 Task: In the Contact  RiyaSimon23@aisin.com, Create email and send with subject: 'Step into the Future: Discover Our Cutting-Edge Solution', and with mail content 'Good Evening,_x000D_
Step into a world of unlimited possibilities. Our cutting-edge solution will empower you to overcome challenges and achieve unparalleled success in your industry._x000D_
Thanks and Regards', attach the document: Proposal.doc and insert image: visitingcard.jpg. Below Thank and Regards, write Reddit and insert the URL: 'www.reddit.com'. Mark checkbox to create task to follow up : In 3 business days . Logged in from softage.3@softage.net
Action: Mouse moved to (62, 78)
Screenshot: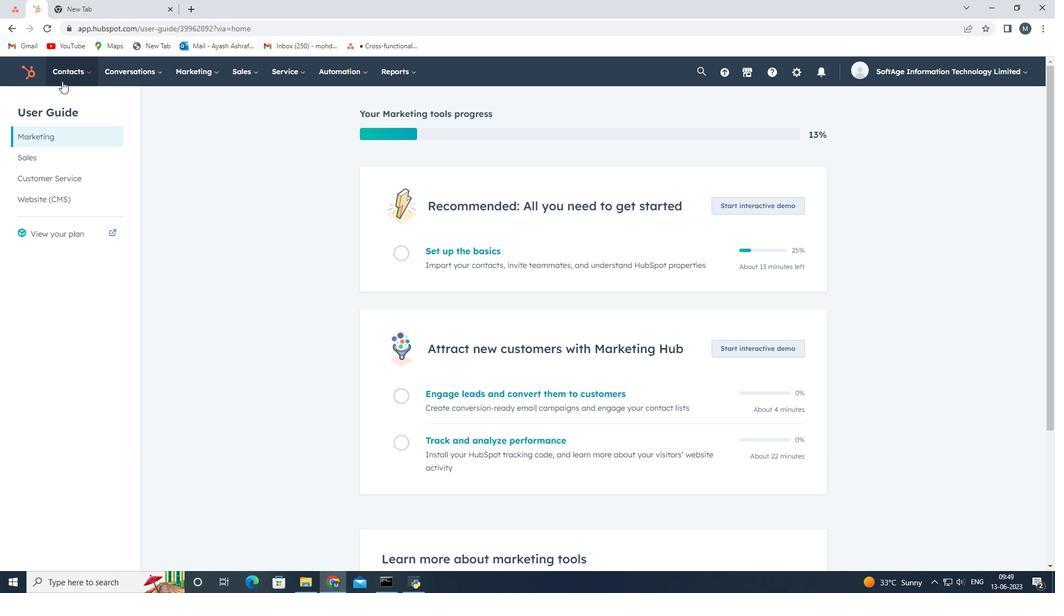 
Action: Mouse pressed left at (62, 78)
Screenshot: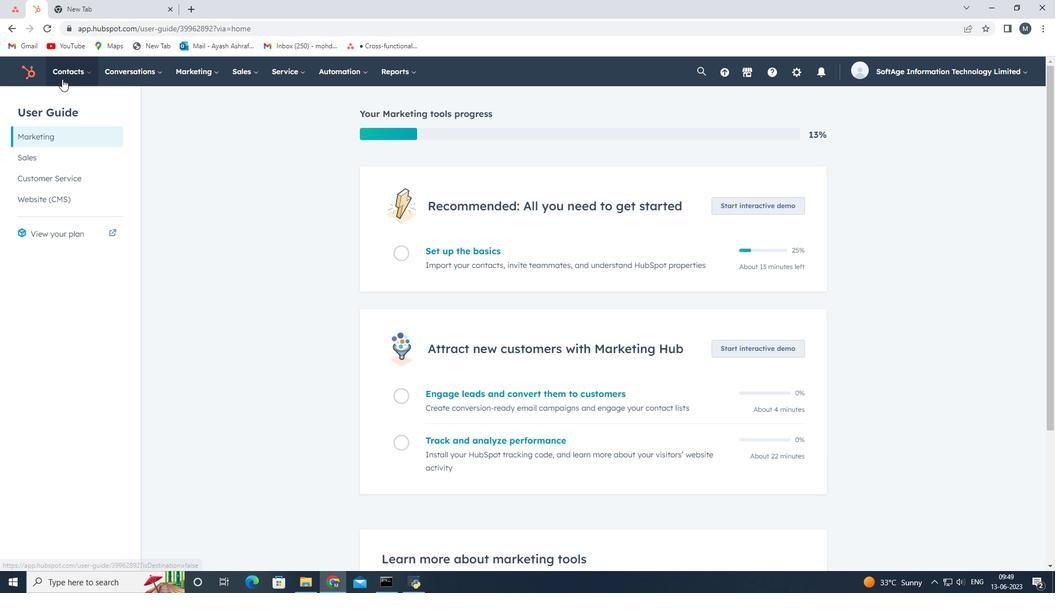 
Action: Mouse moved to (72, 100)
Screenshot: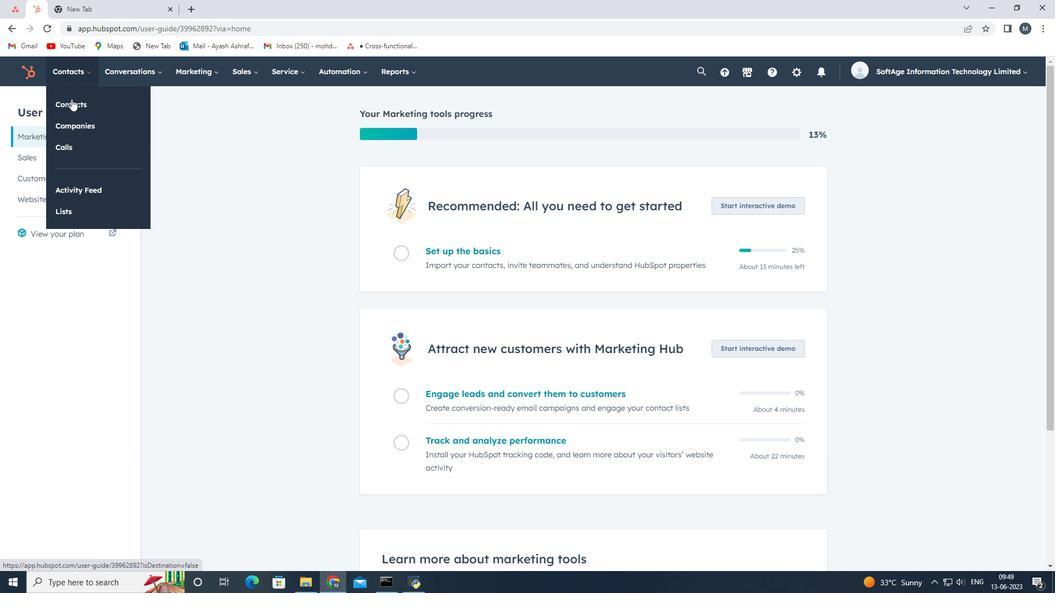 
Action: Mouse pressed left at (72, 100)
Screenshot: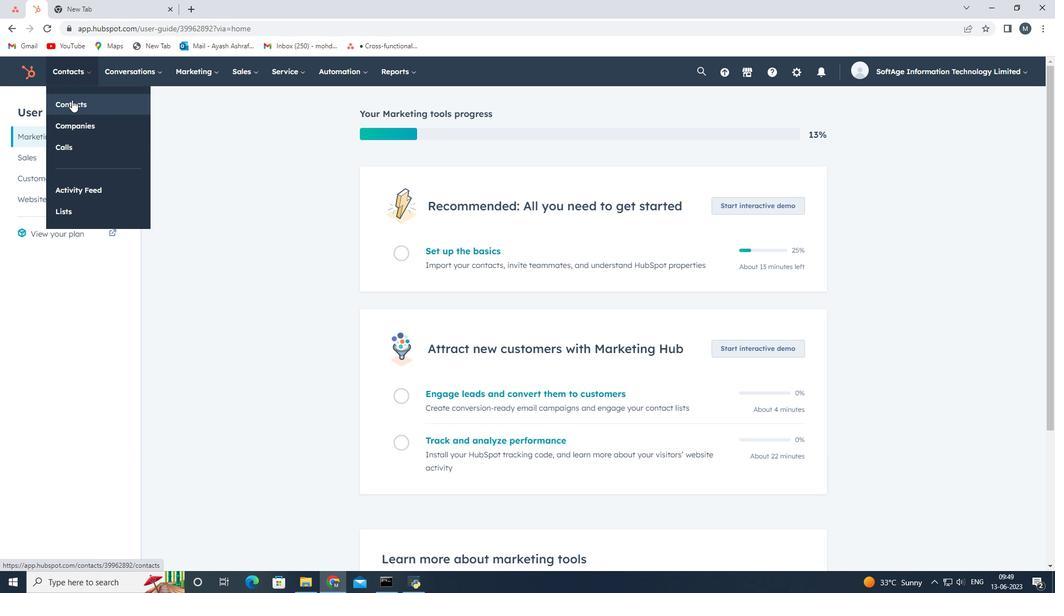 
Action: Mouse moved to (73, 199)
Screenshot: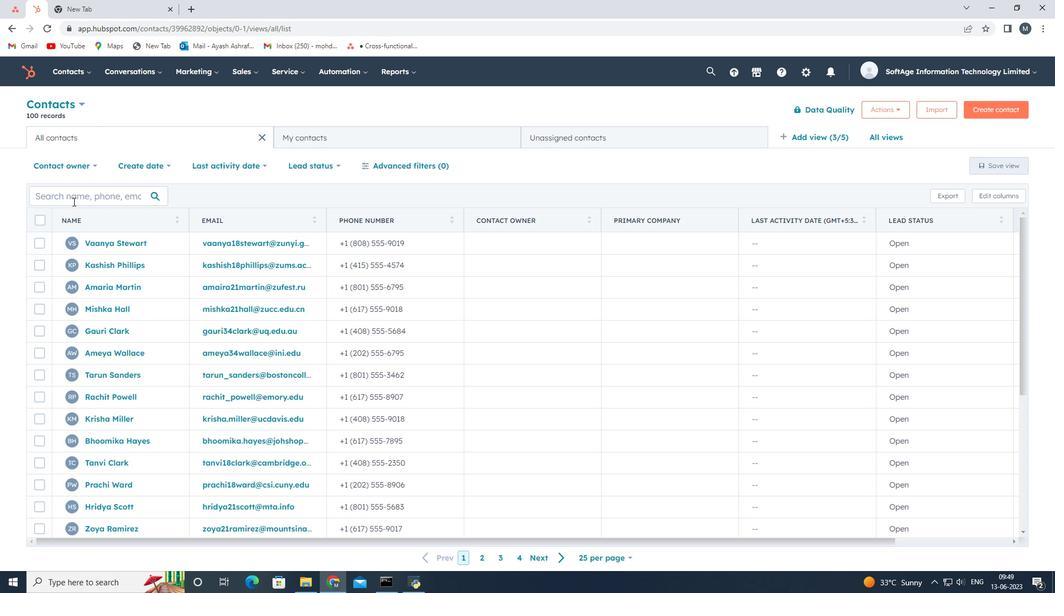 
Action: Mouse pressed left at (73, 199)
Screenshot: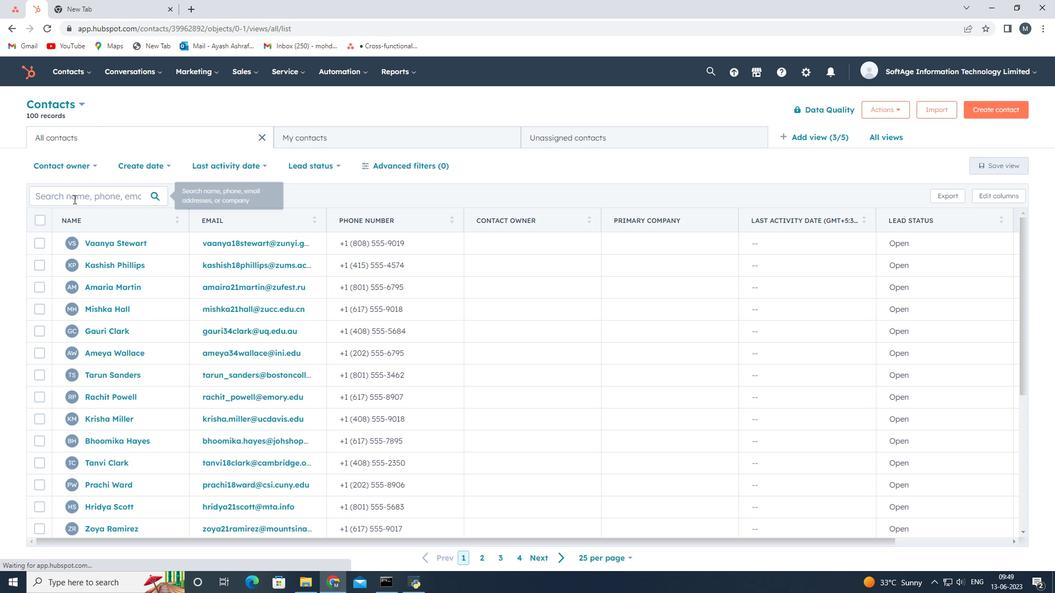 
Action: Key pressed <Key.shift>riya<Key.shift>Simon23<Key.shift>@aisin.com
Screenshot: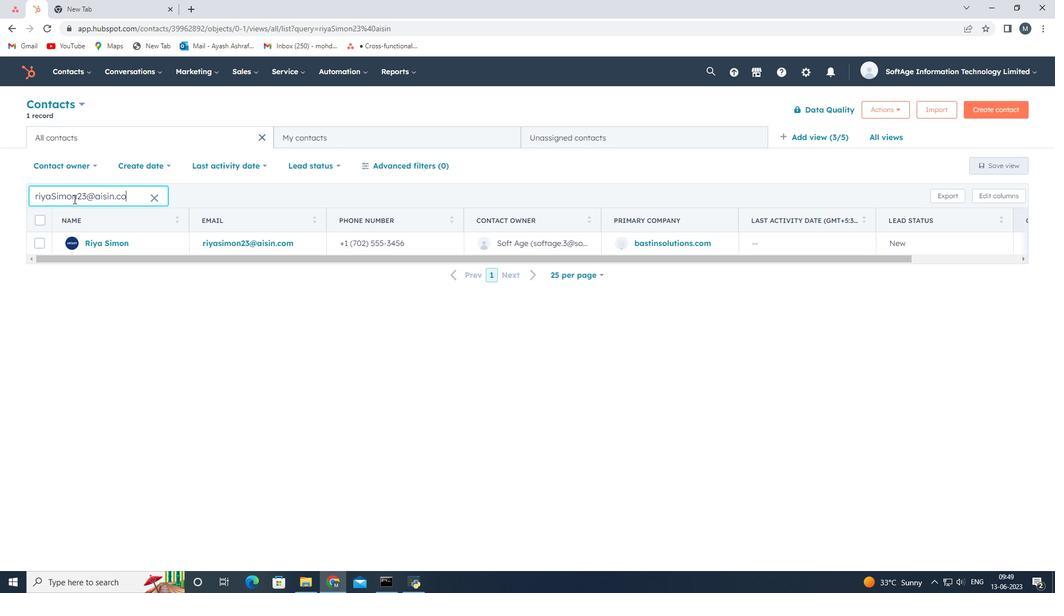 
Action: Mouse moved to (103, 250)
Screenshot: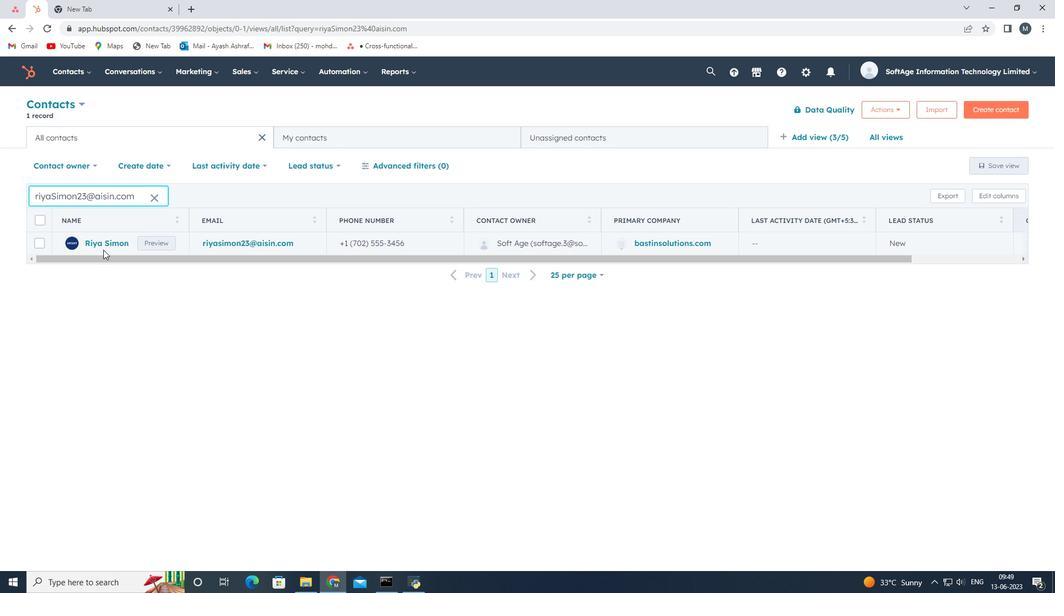 
Action: Mouse pressed left at (103, 250)
Screenshot: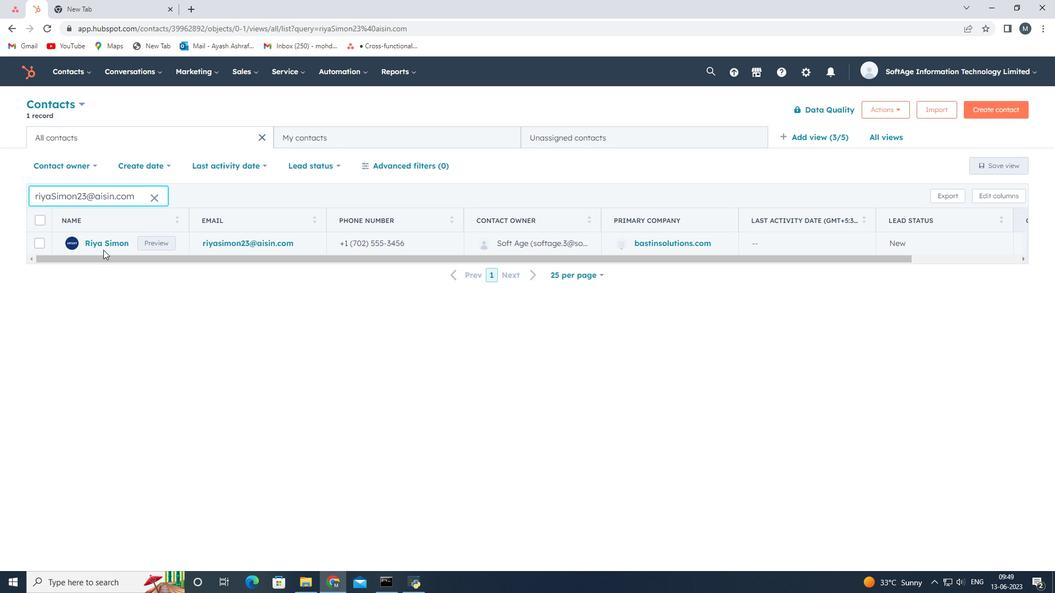 
Action: Mouse pressed left at (103, 250)
Screenshot: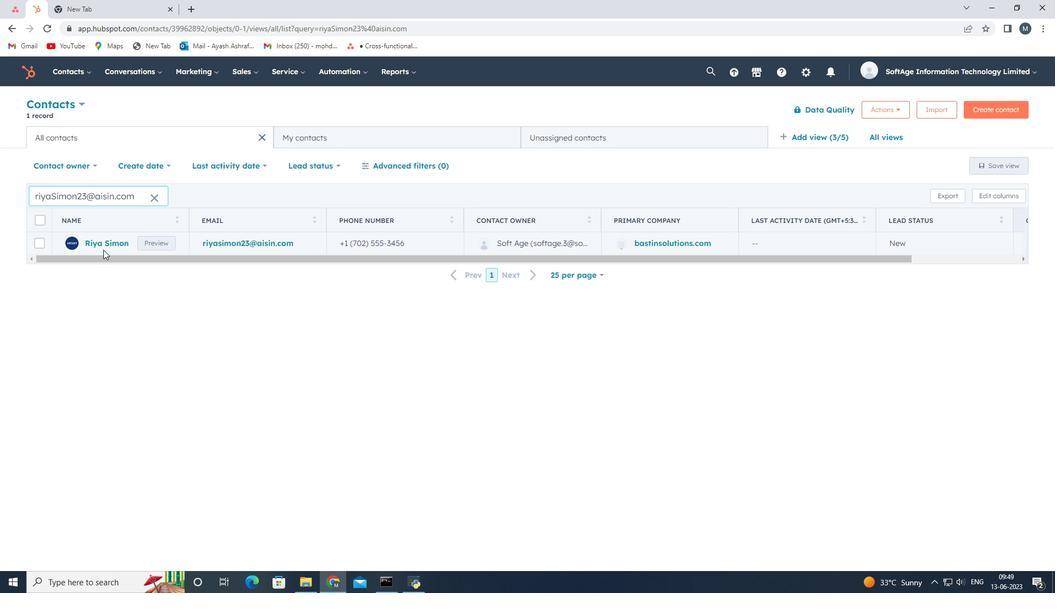 
Action: Mouse moved to (95, 243)
Screenshot: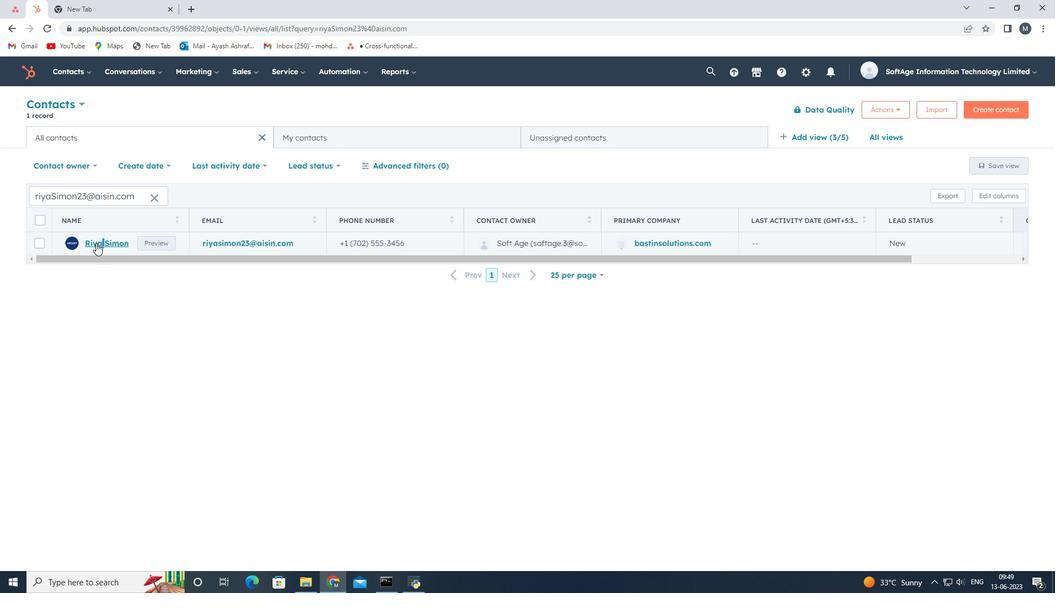 
Action: Mouse pressed left at (95, 243)
Screenshot: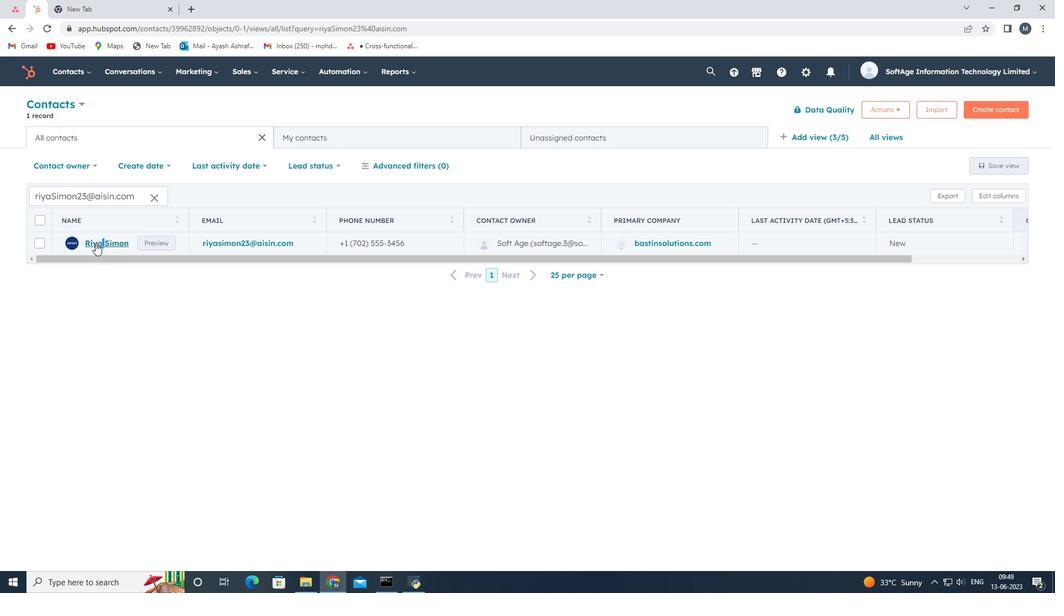 
Action: Mouse pressed left at (95, 243)
Screenshot: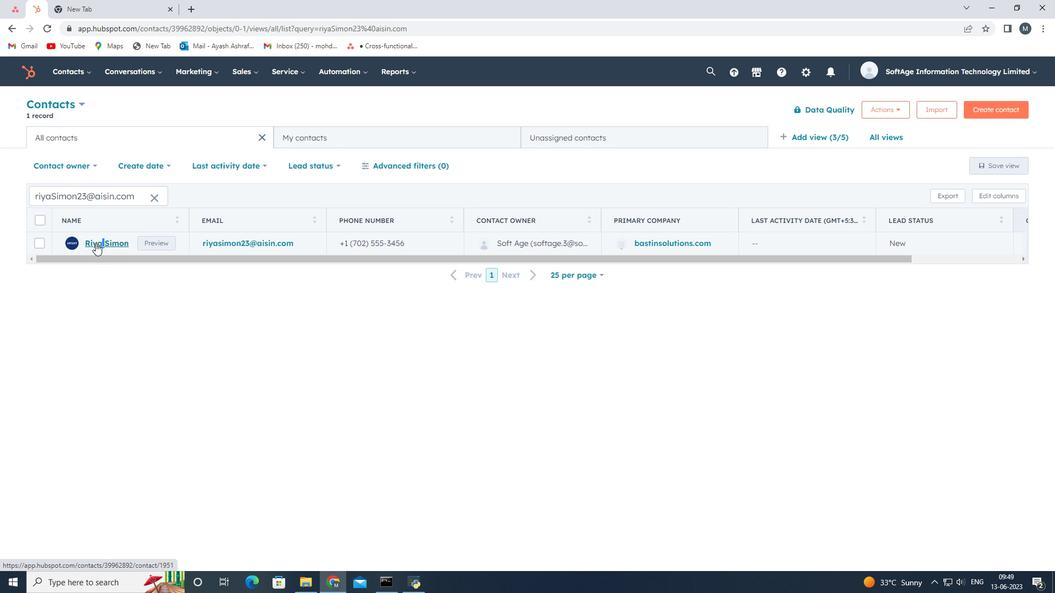 
Action: Mouse moved to (67, 196)
Screenshot: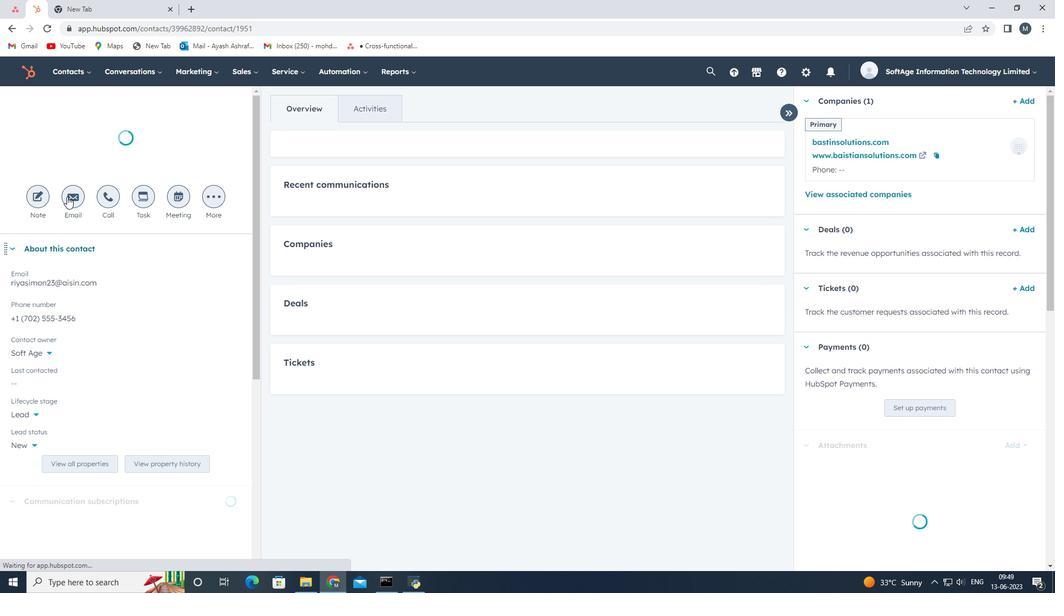 
Action: Mouse pressed left at (67, 196)
Screenshot: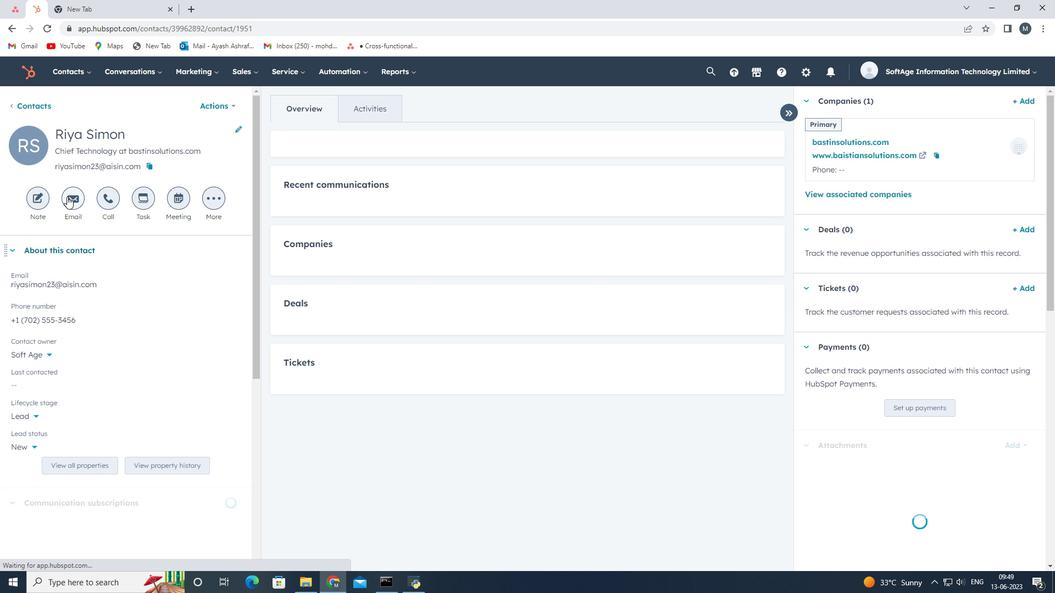 
Action: Mouse moved to (934, 357)
Screenshot: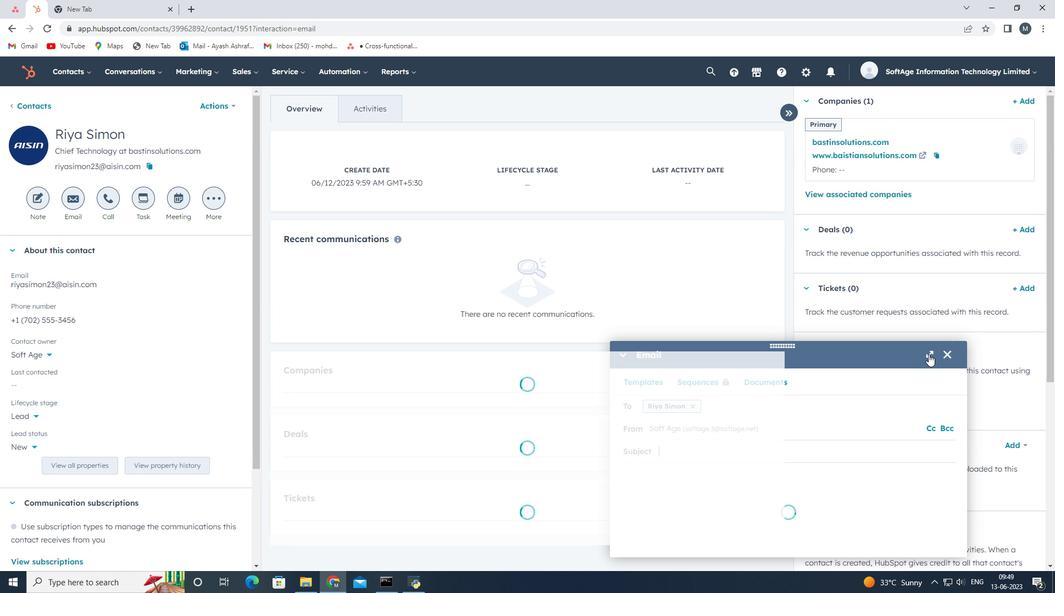 
Action: Mouse pressed left at (934, 357)
Screenshot: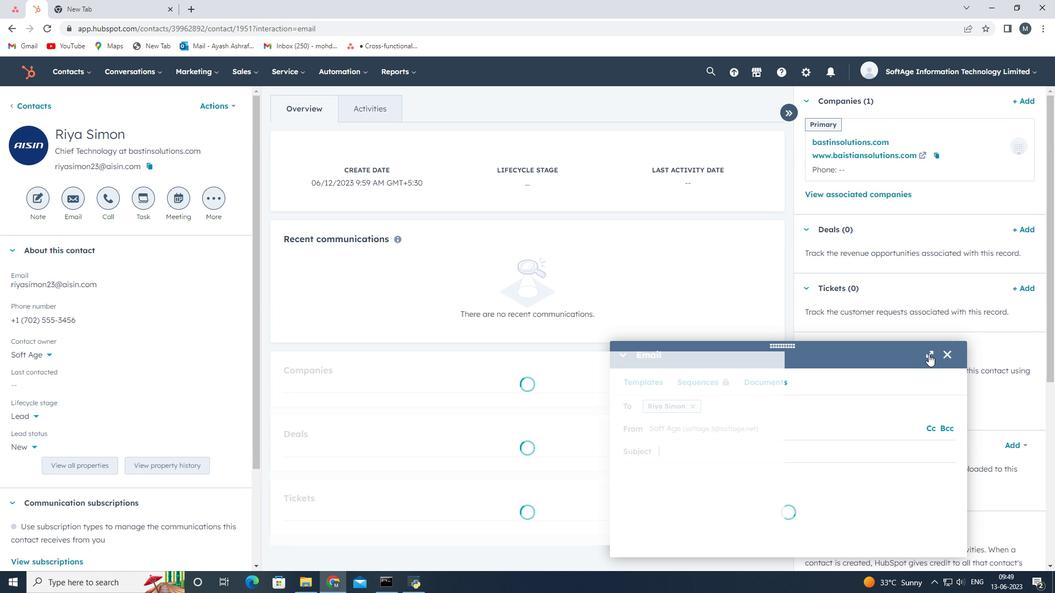 
Action: Mouse moved to (695, 373)
Screenshot: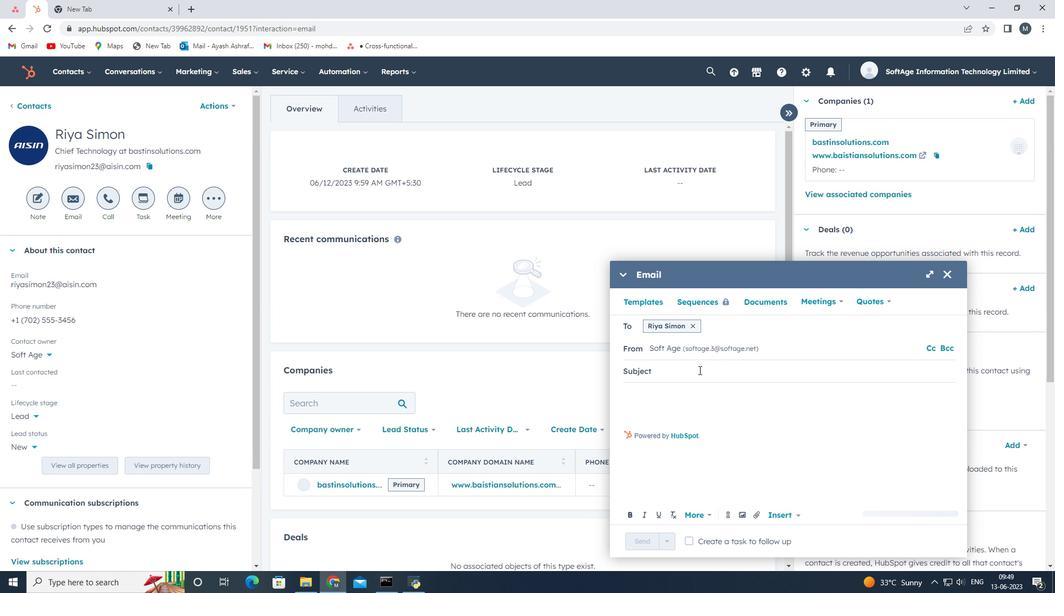 
Action: Mouse pressed left at (695, 373)
Screenshot: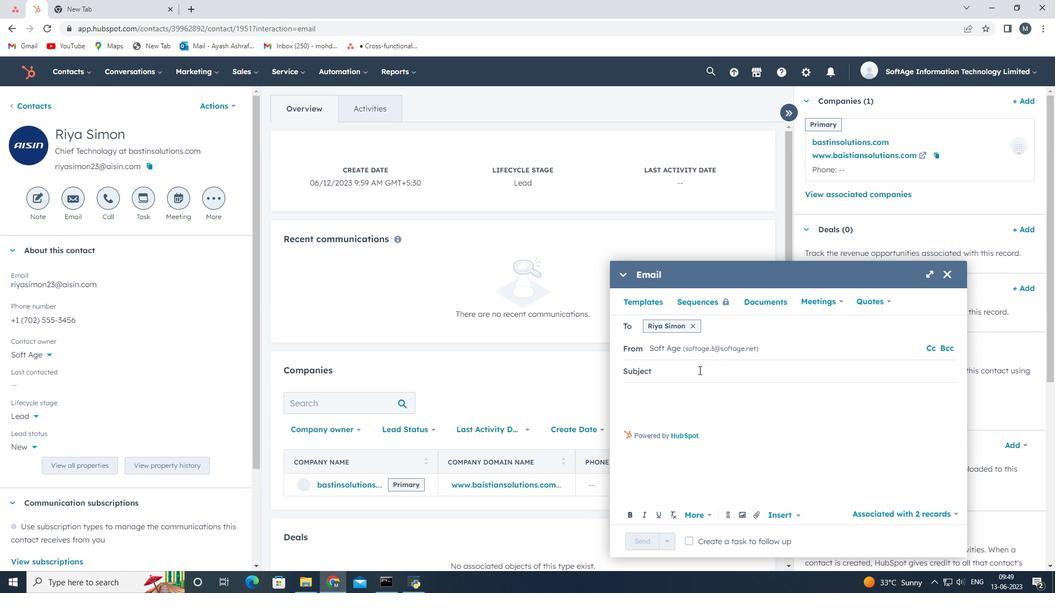 
Action: Key pressed <Key.shift>Step<Key.space>into<Key.space>the<Key.space><Key.shift>Future<Key.shift>:<Key.space><Key.shift>Discover<Key.space>t<Key.backspace><Key.shift>Our<Key.space><Key.shift><Key.shift>Cutting-<Key.shift>Edge<Key.space><Key.shift>Solution
Screenshot: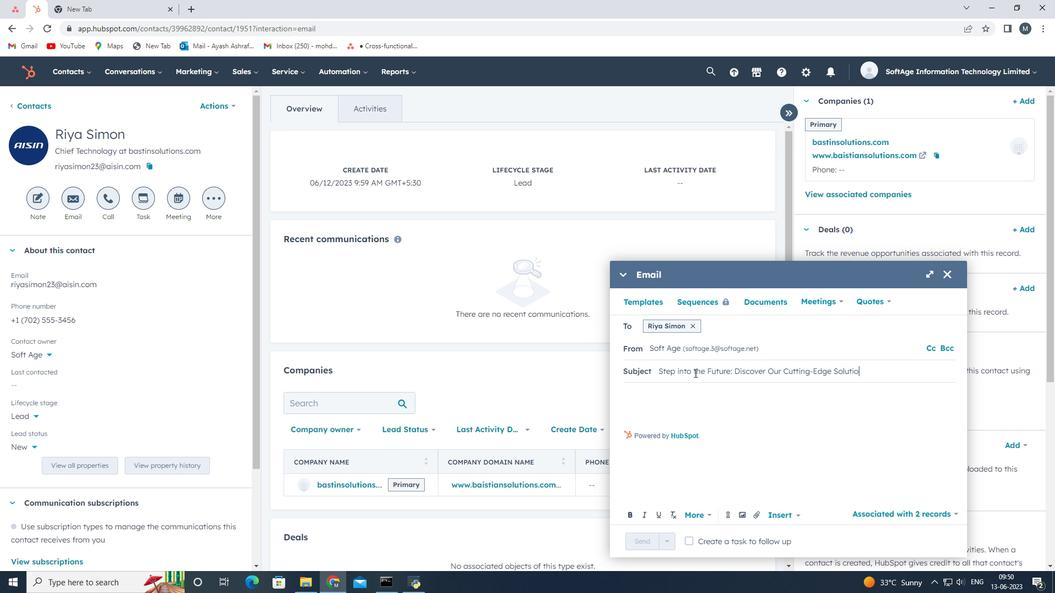 
Action: Mouse moved to (655, 390)
Screenshot: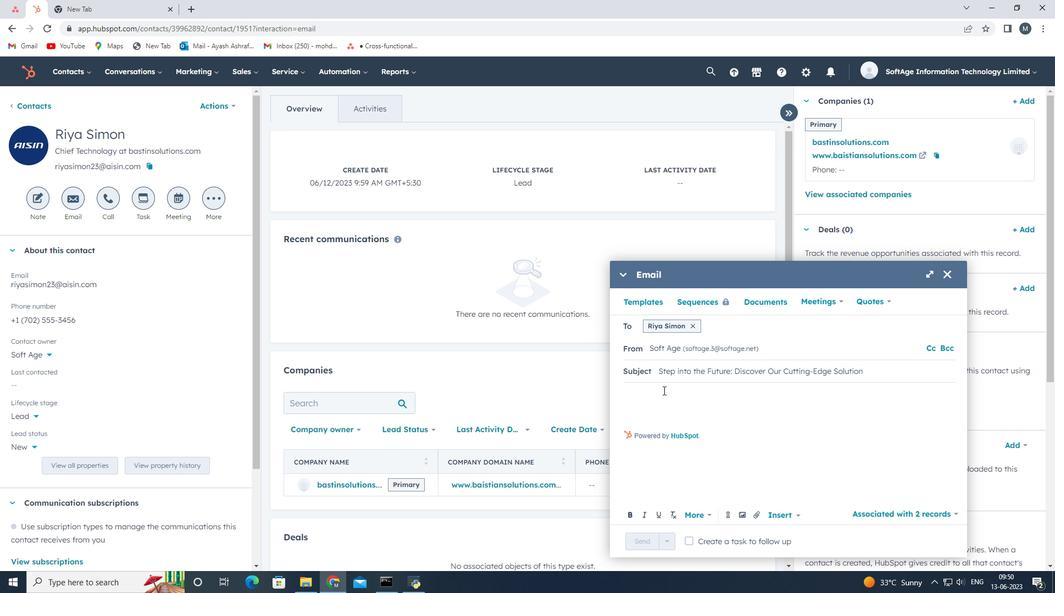 
Action: Mouse pressed left at (655, 390)
Screenshot: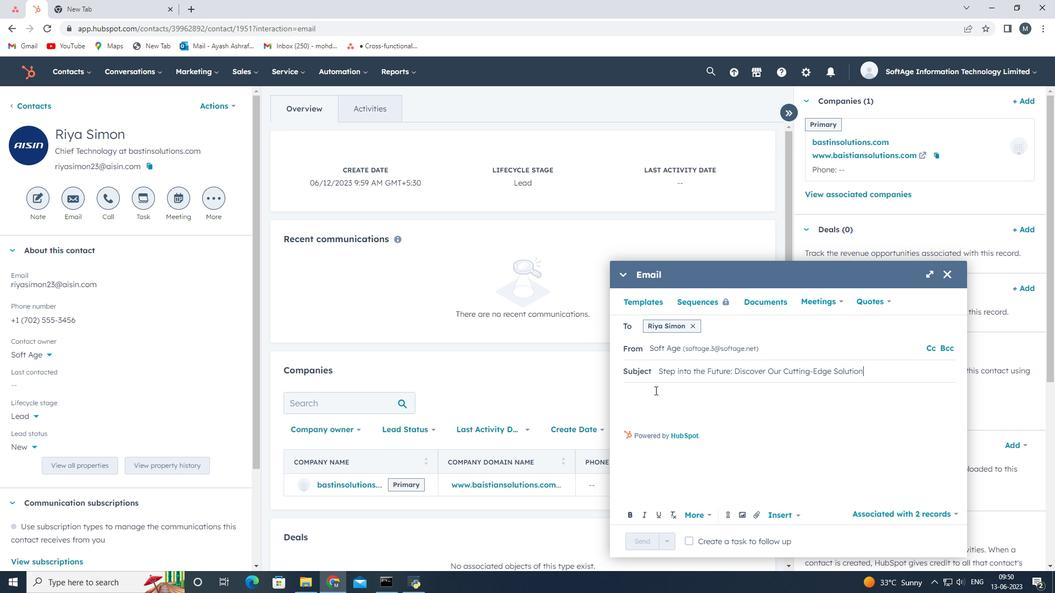 
Action: Key pressed <Key.shift><Key.shift><Key.shift><Key.shift><Key.shift><Key.shift><Key.shift><Key.shift><Key.shift><Key.shift><Key.shift><Key.shift><Key.shift><Key.shift><Key.shift><Key.shift><Key.shift><Key.shift>Good<Key.space><Key.shift>Evening,<Key.enter><Key.shift>Step<Key.space>into<Key.space>a<Key.space>world<Key.space>of<Key.space>unlimited<Key.space>possibilities<Key.space>cutting-edge<Key.space>solution<Key.space>will<Key.space>empower<Key.space>you<Key.space>to<Key.space>overcome<Key.space>challenges<Key.space>and<Key.space>achieve<Key.space>unparalleled<Key.space>success<Key.space>in<Key.space>your<Key.space>industry.<Key.enter><Key.shift>Thanks<Key.space><Key.shift><Key.shift><Key.shift><Key.shift><Key.shift><Key.shift>&<Key.space><Key.shift>Regards
Screenshot: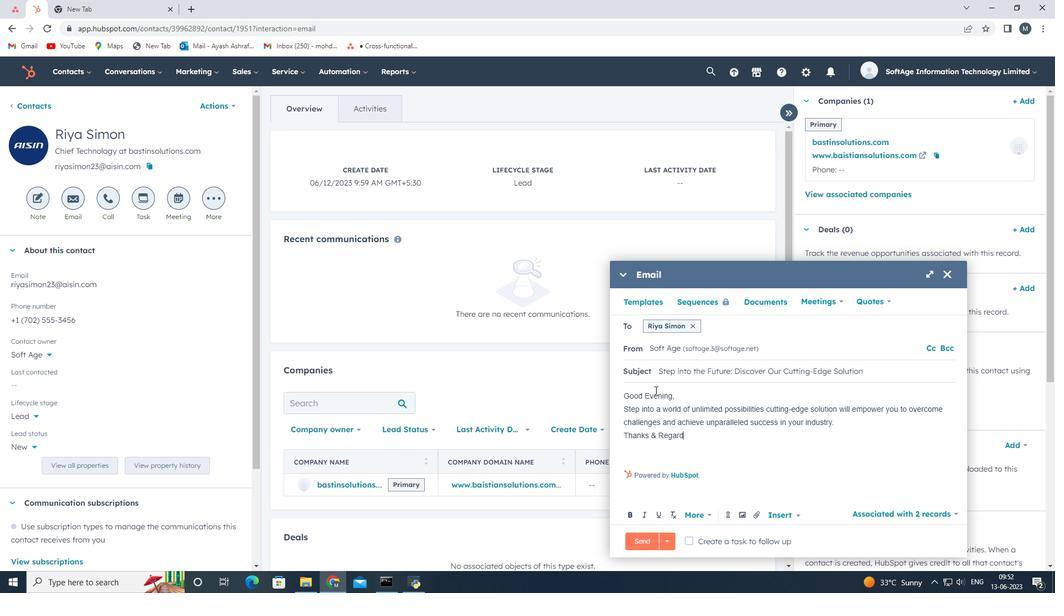 
Action: Mouse moved to (698, 457)
Screenshot: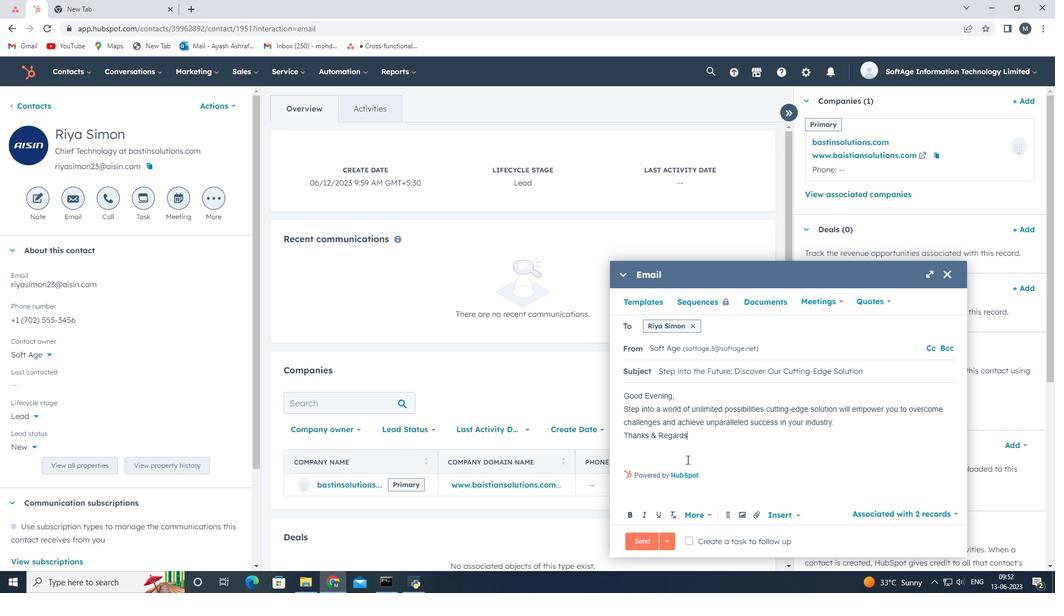 
Action: Mouse pressed left at (698, 457)
Screenshot: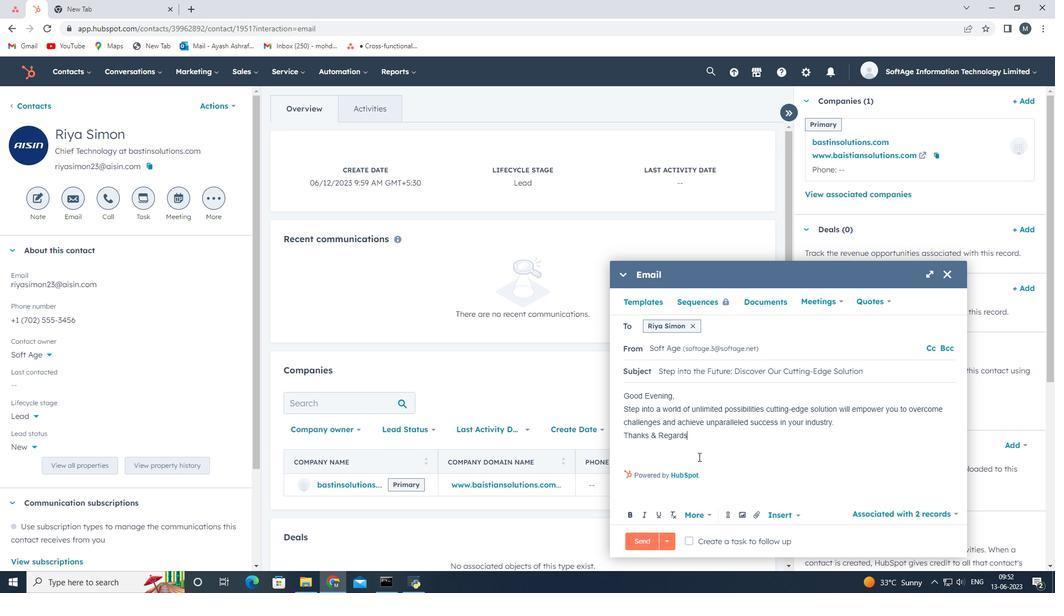 
Action: Mouse moved to (725, 514)
Screenshot: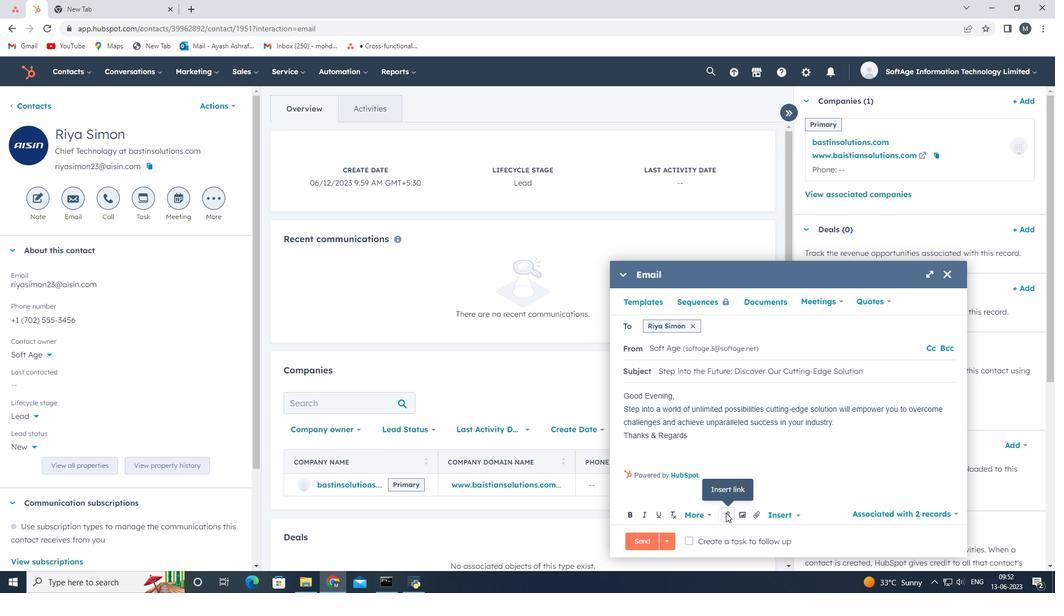 
Action: Mouse pressed left at (725, 514)
Screenshot: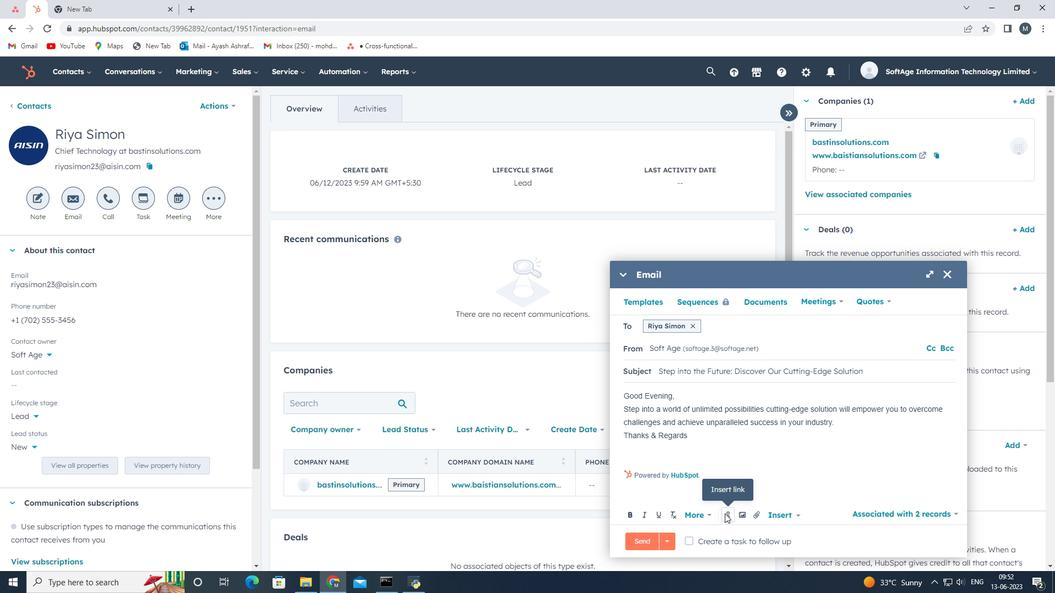 
Action: Mouse moved to (755, 392)
Screenshot: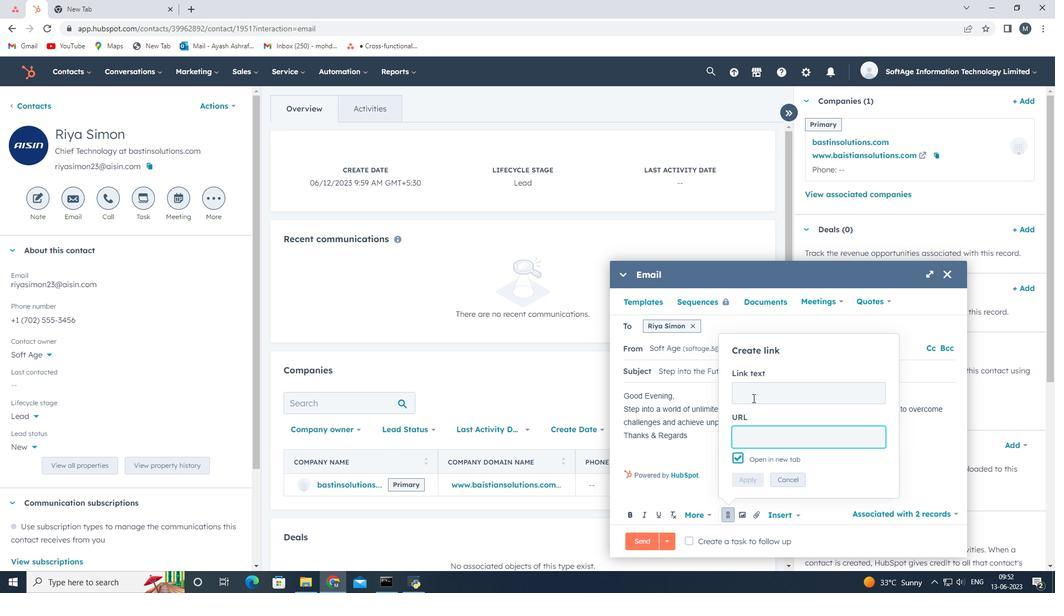 
Action: Mouse pressed left at (755, 392)
Screenshot: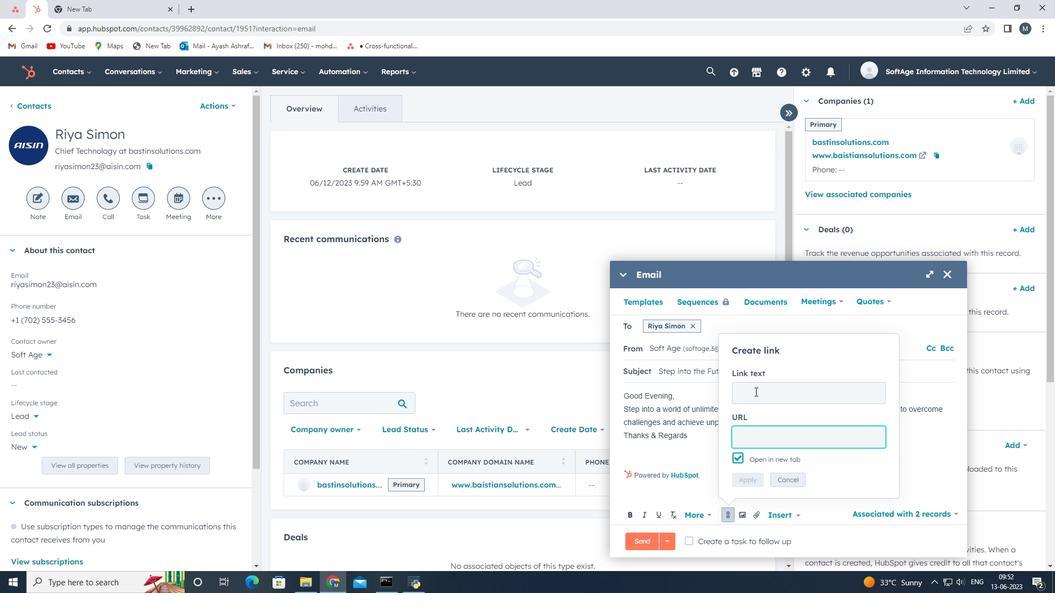 
Action: Key pressed <Key.shift><Key.shift><Key.shift><Key.shift><Key.shift><Key.shift><Key.shift><Key.shift><Key.shift><Key.shift><Key.shift><Key.shift><Key.shift>Reddit
Screenshot: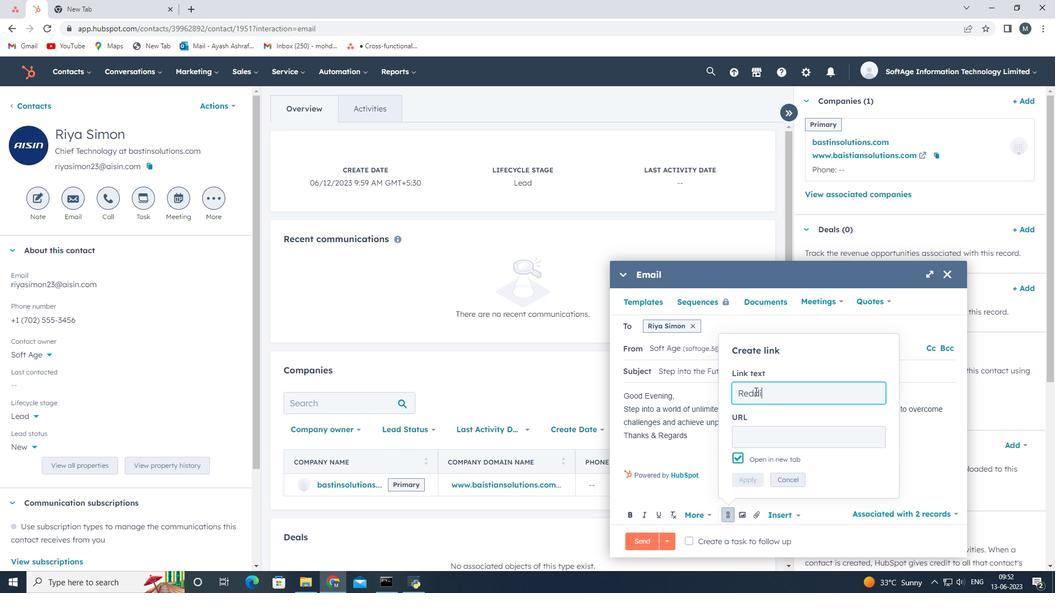 
Action: Mouse moved to (761, 440)
Screenshot: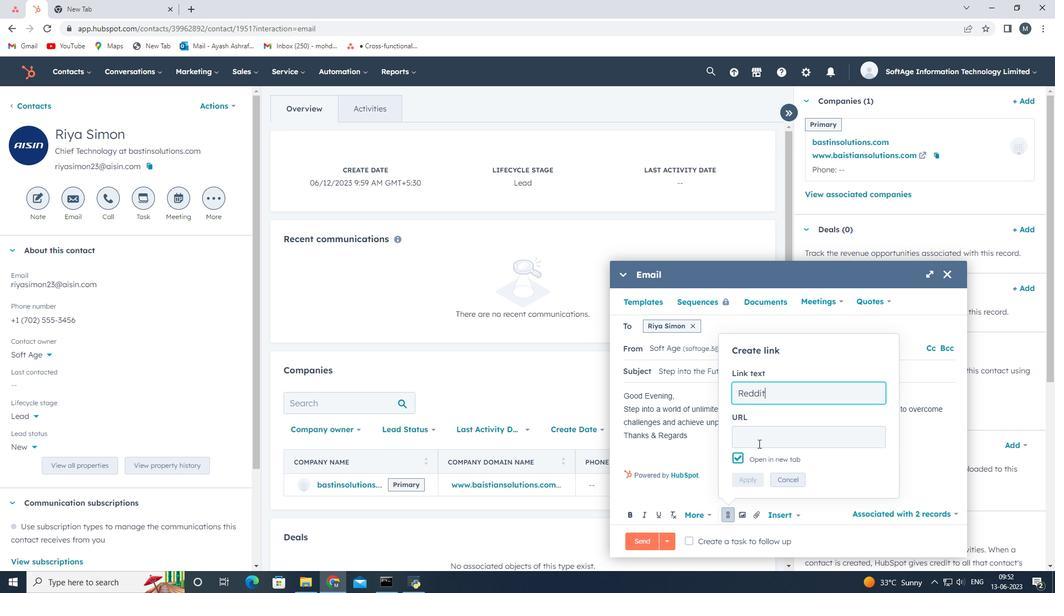 
Action: Mouse pressed left at (761, 440)
Screenshot: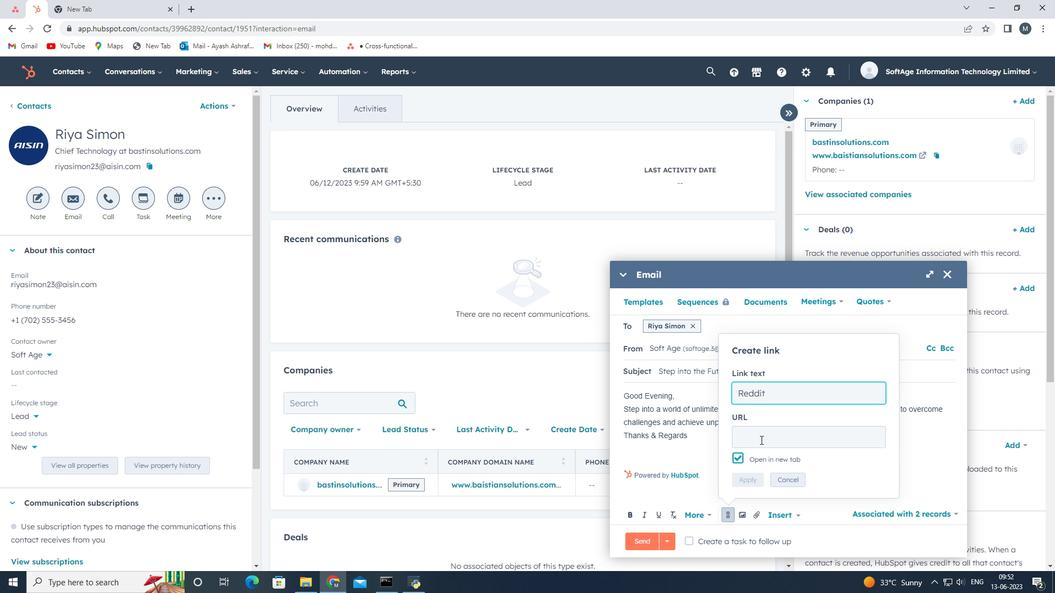 
Action: Key pressed www.reddit.com
Screenshot: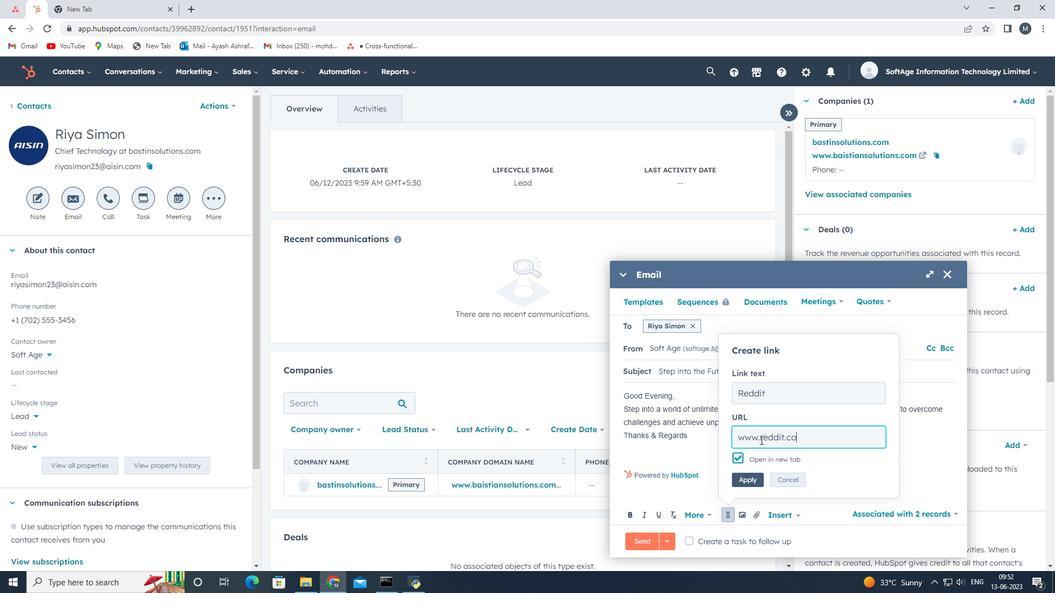 
Action: Mouse moved to (747, 476)
Screenshot: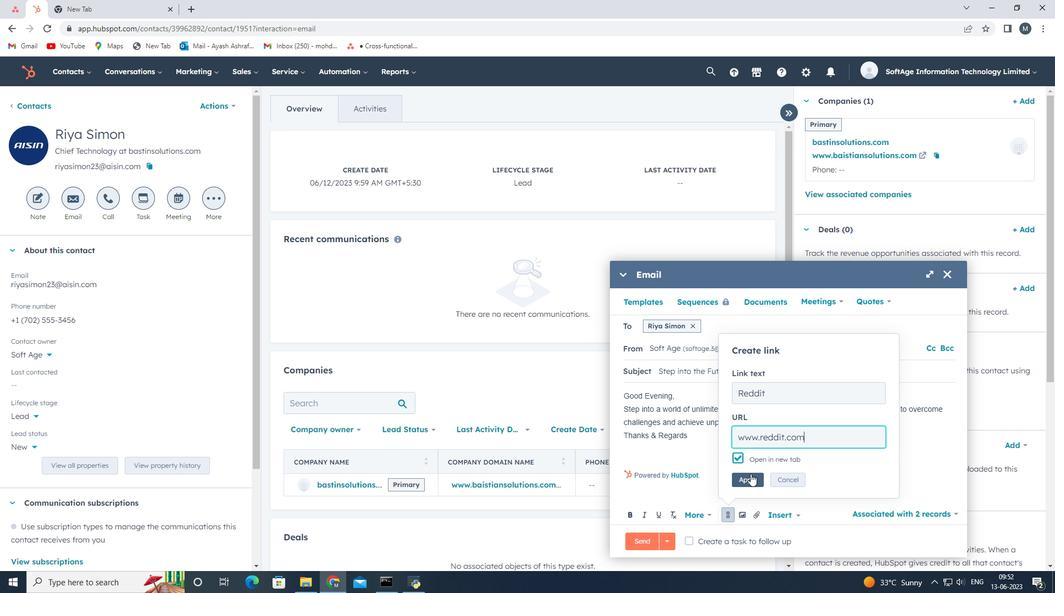 
Action: Mouse pressed left at (747, 476)
Screenshot: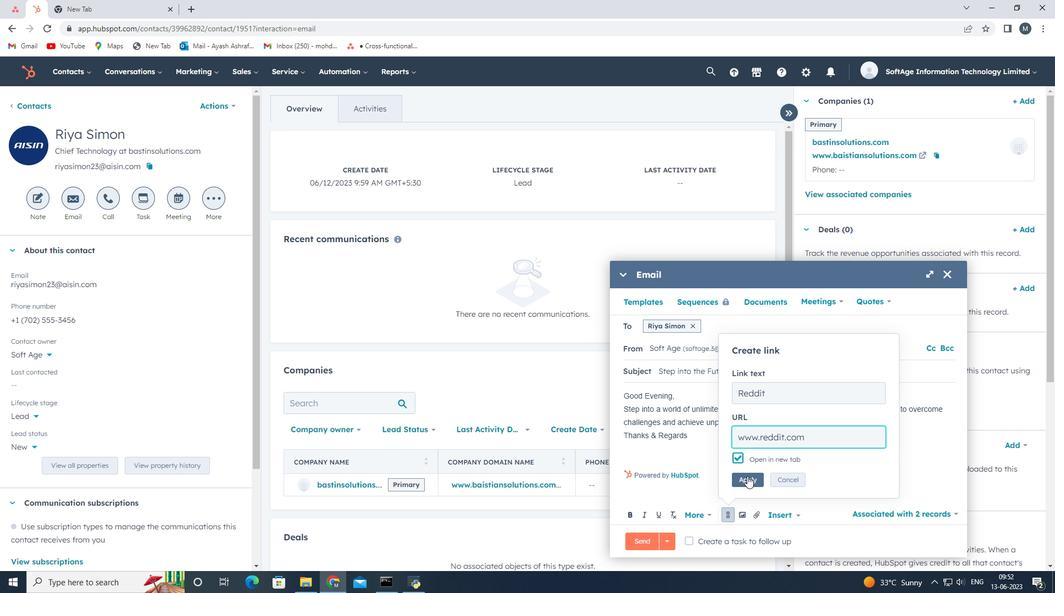 
Action: Mouse moved to (640, 454)
Screenshot: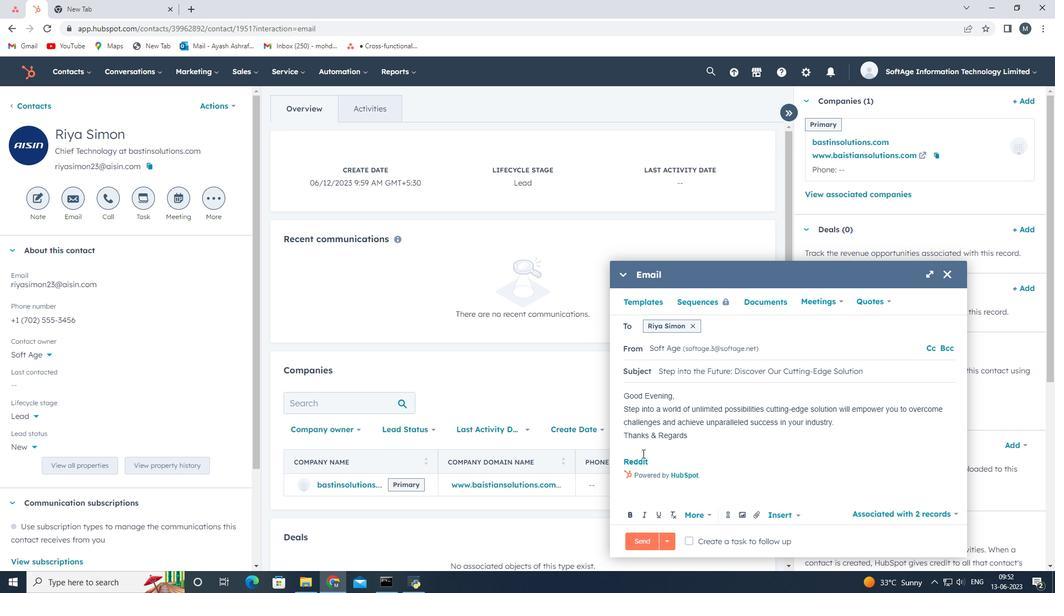 
Action: Mouse pressed left at (640, 454)
Screenshot: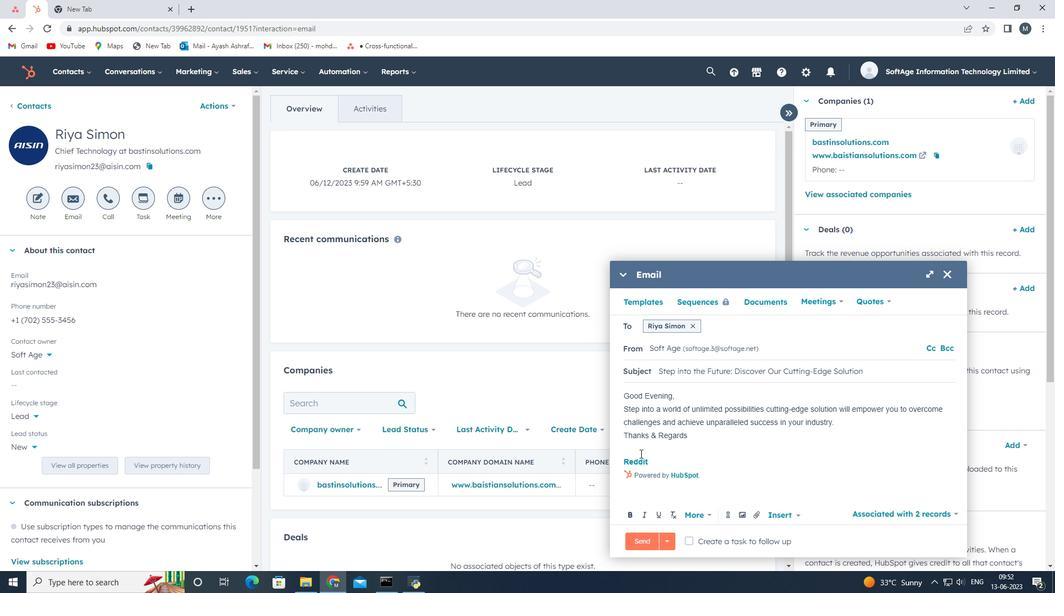 
Action: Key pressed <Key.backspace>
Screenshot: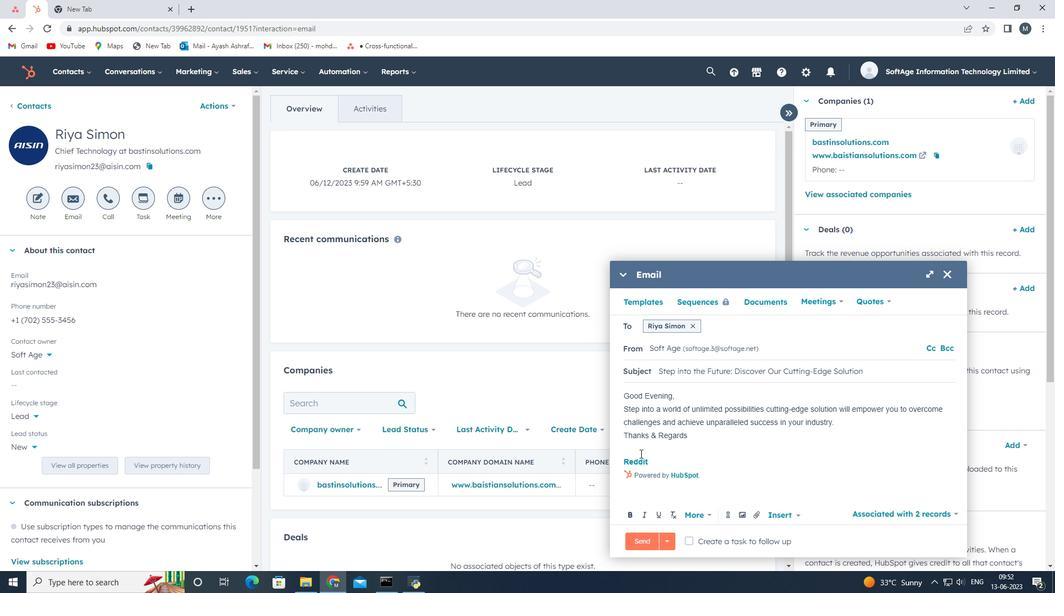 
Action: Mouse moved to (656, 450)
Screenshot: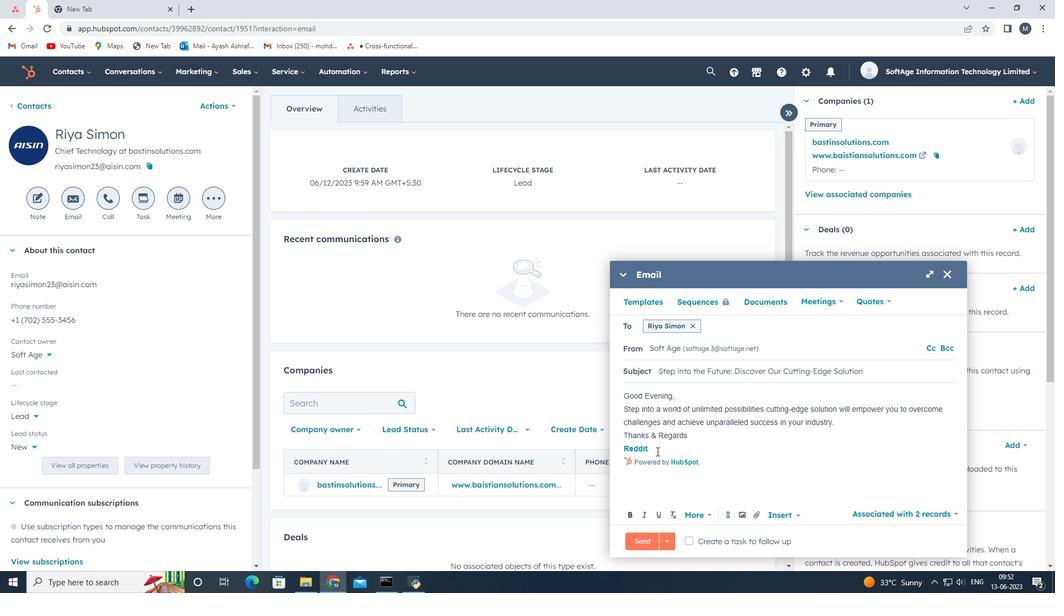 
Action: Mouse pressed left at (656, 450)
Screenshot: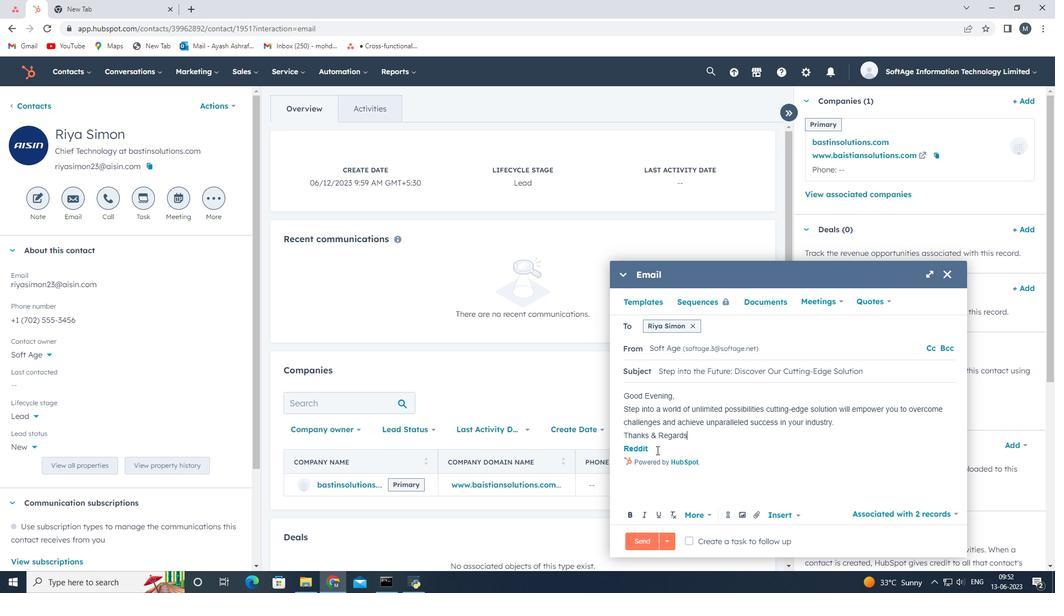 
Action: Key pressed <Key.enter>
Screenshot: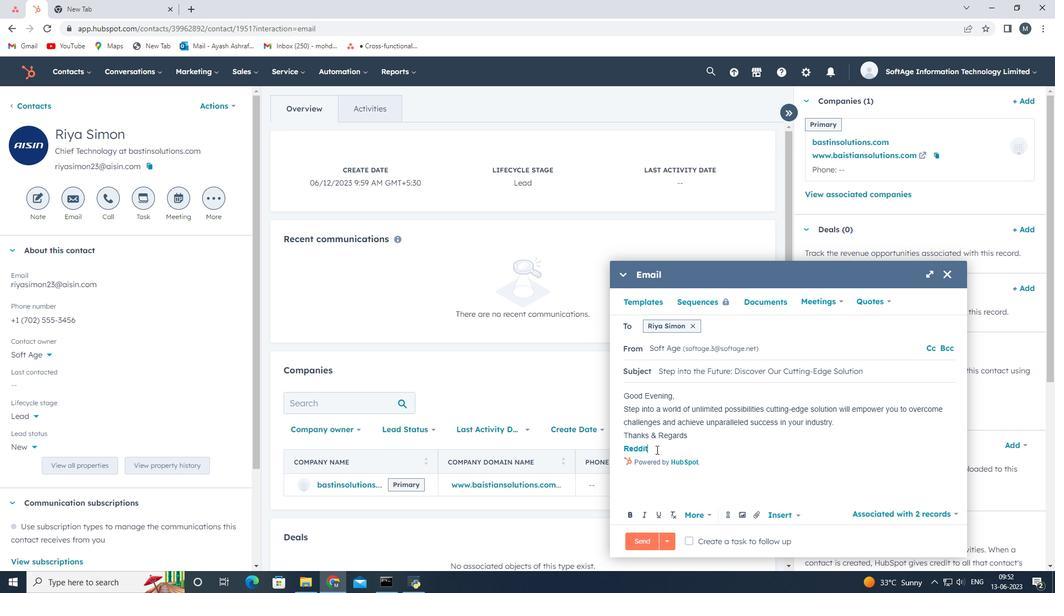 
Action: Mouse moved to (754, 517)
Screenshot: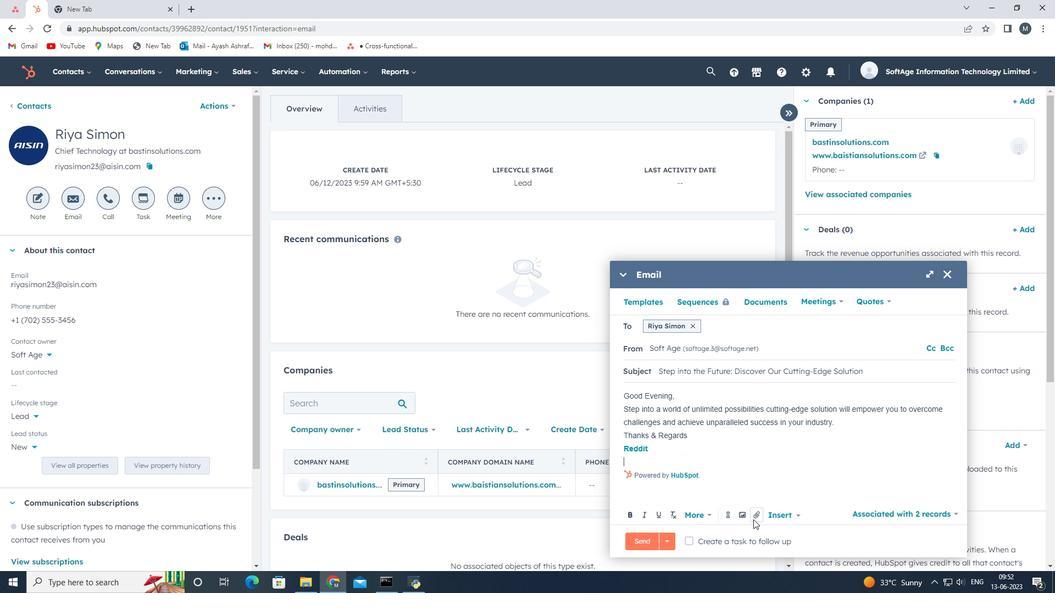 
Action: Mouse pressed left at (754, 517)
Screenshot: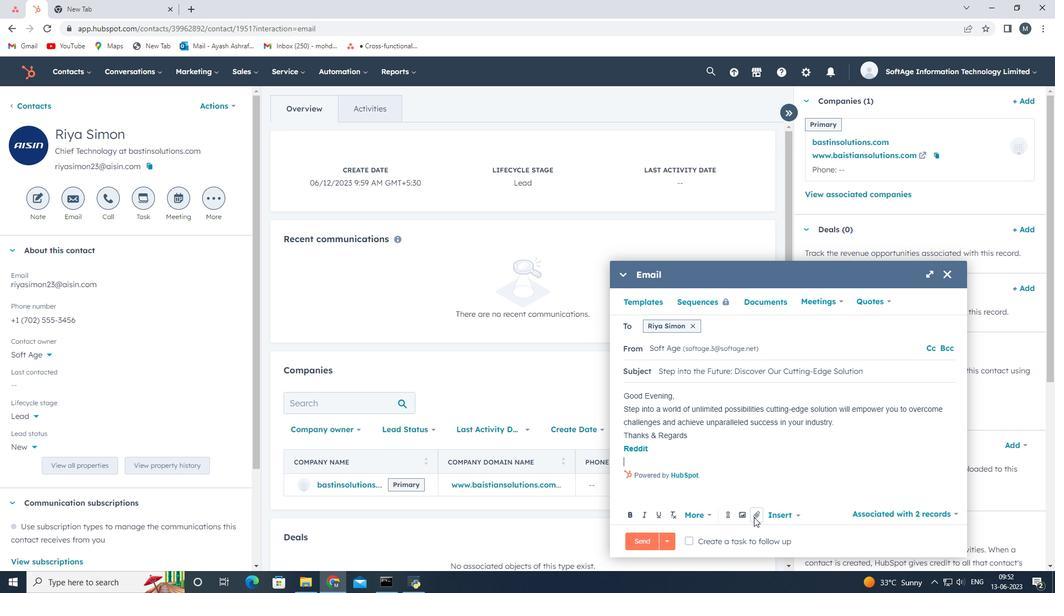 
Action: Mouse moved to (778, 483)
Screenshot: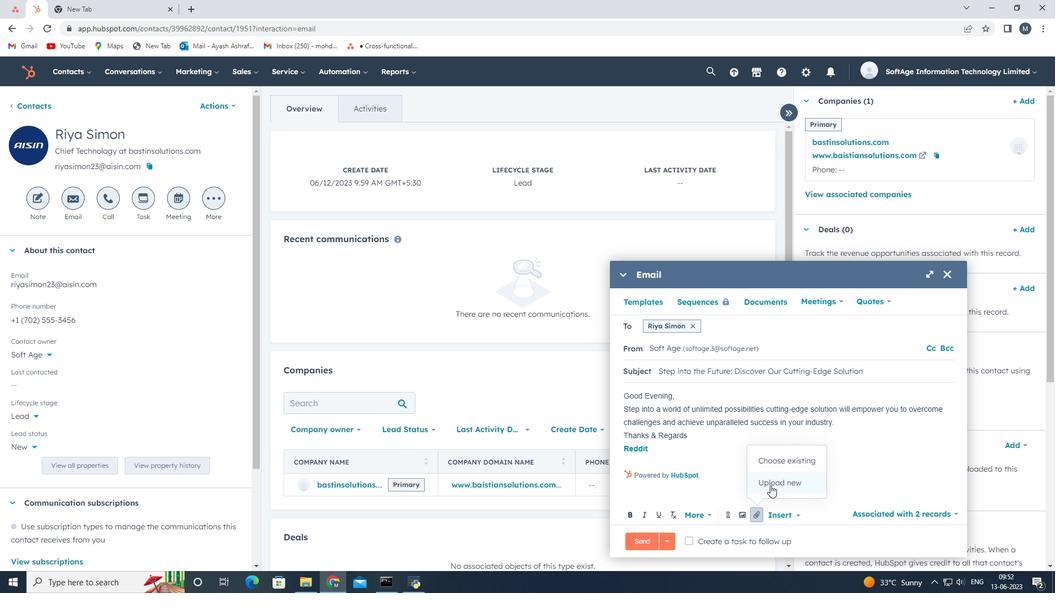 
Action: Mouse pressed left at (778, 483)
Screenshot: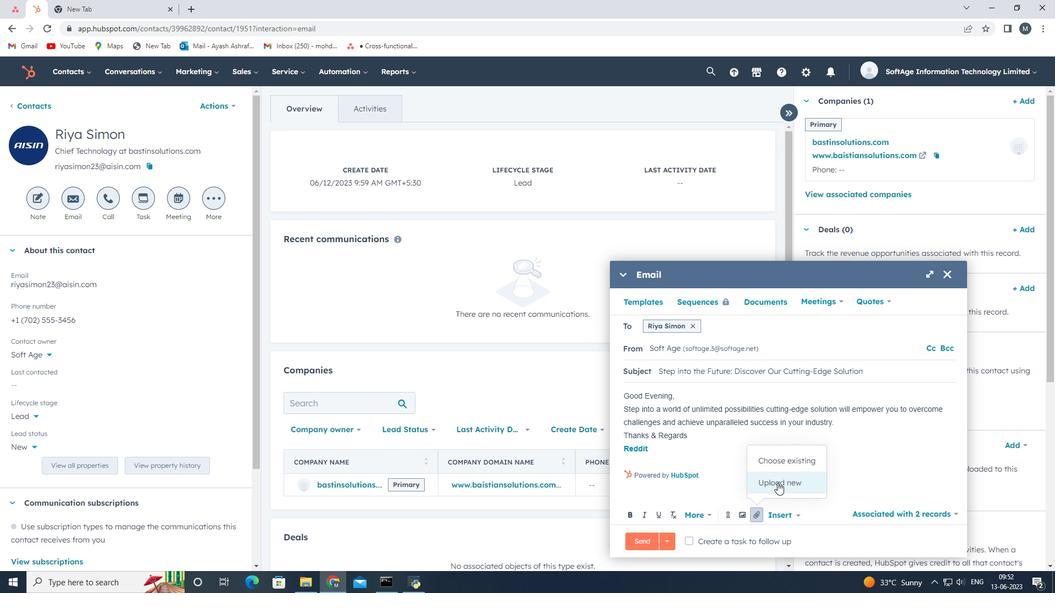 
Action: Mouse moved to (182, 207)
Screenshot: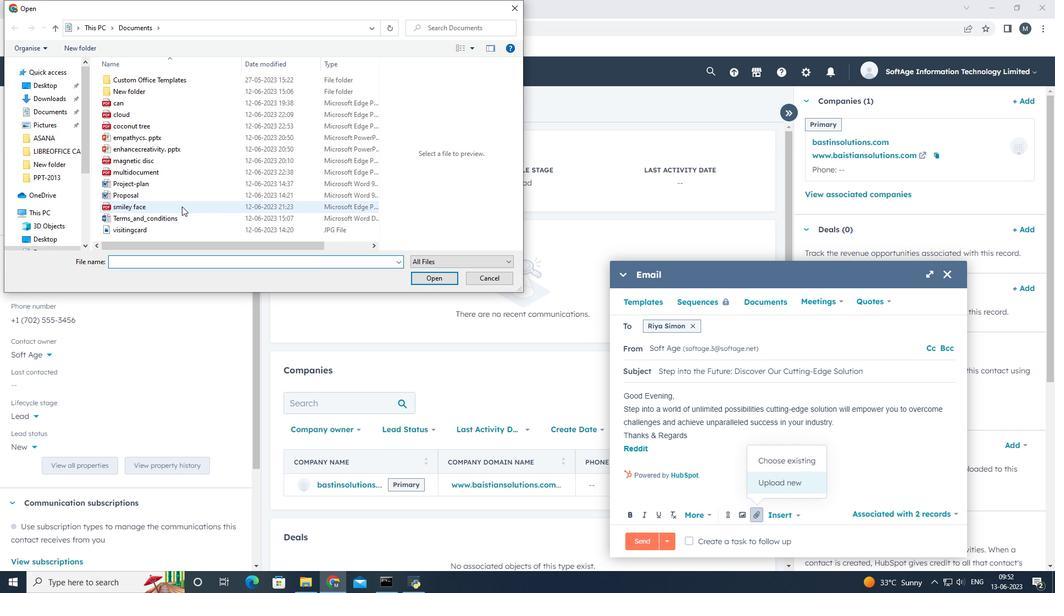 
Action: Mouse scrolled (182, 207) with delta (0, 0)
Screenshot: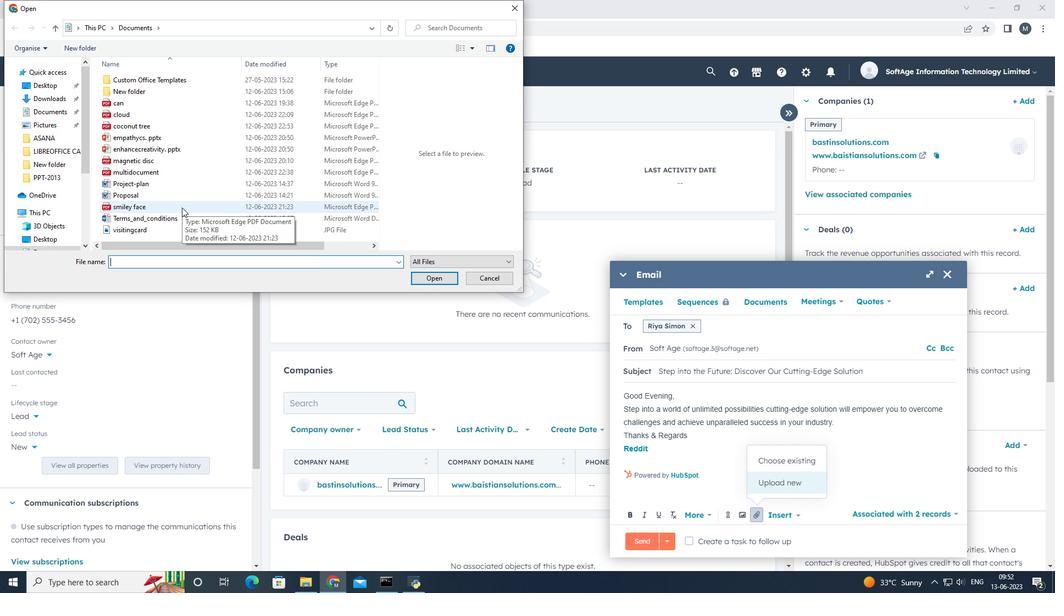 
Action: Mouse scrolled (182, 207) with delta (0, 0)
Screenshot: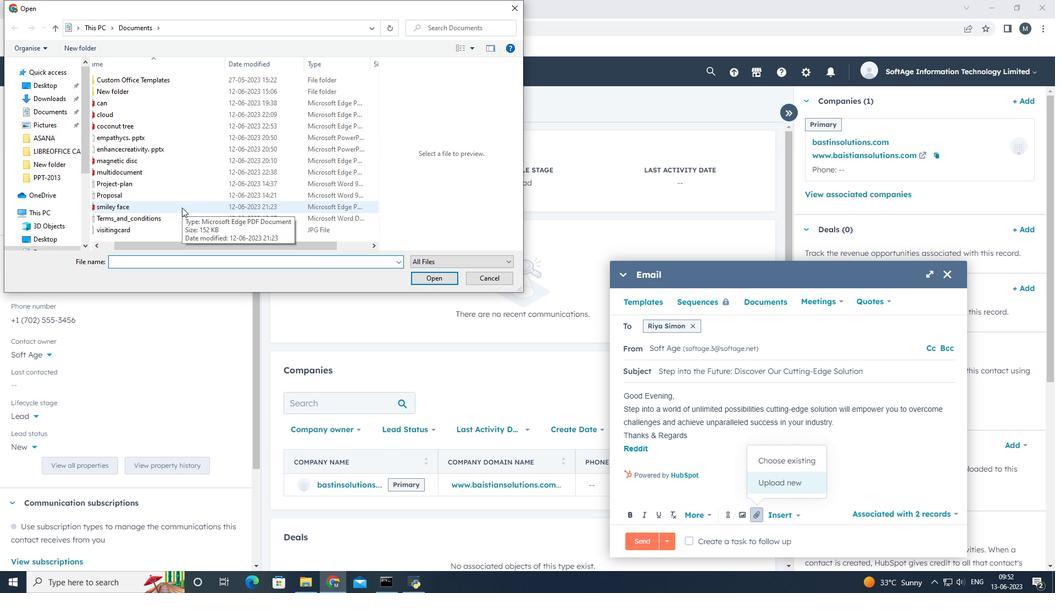 
Action: Mouse scrolled (182, 207) with delta (0, 0)
Screenshot: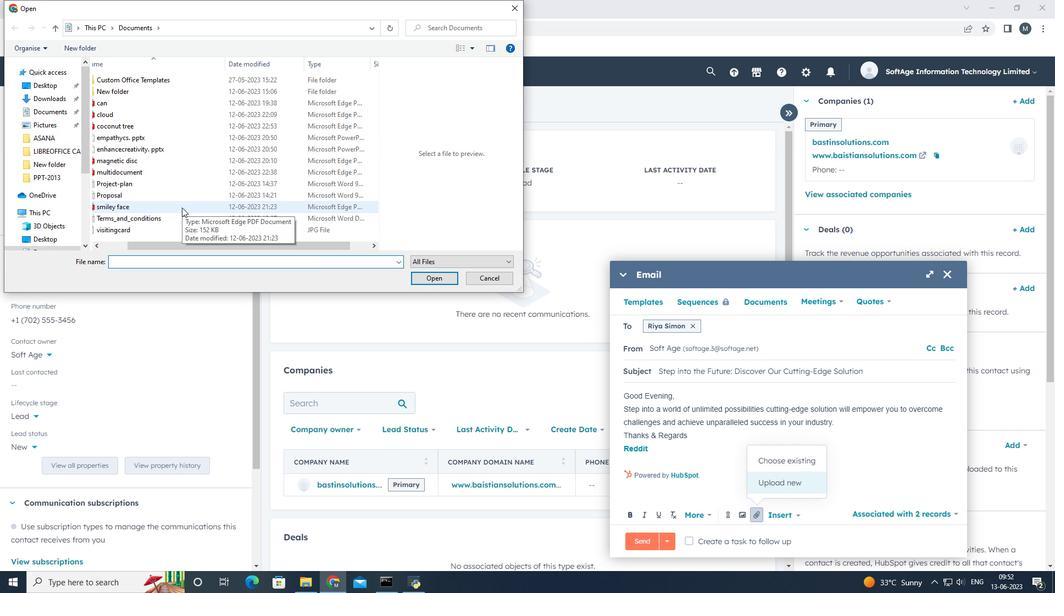 
Action: Mouse scrolled (182, 207) with delta (0, 0)
Screenshot: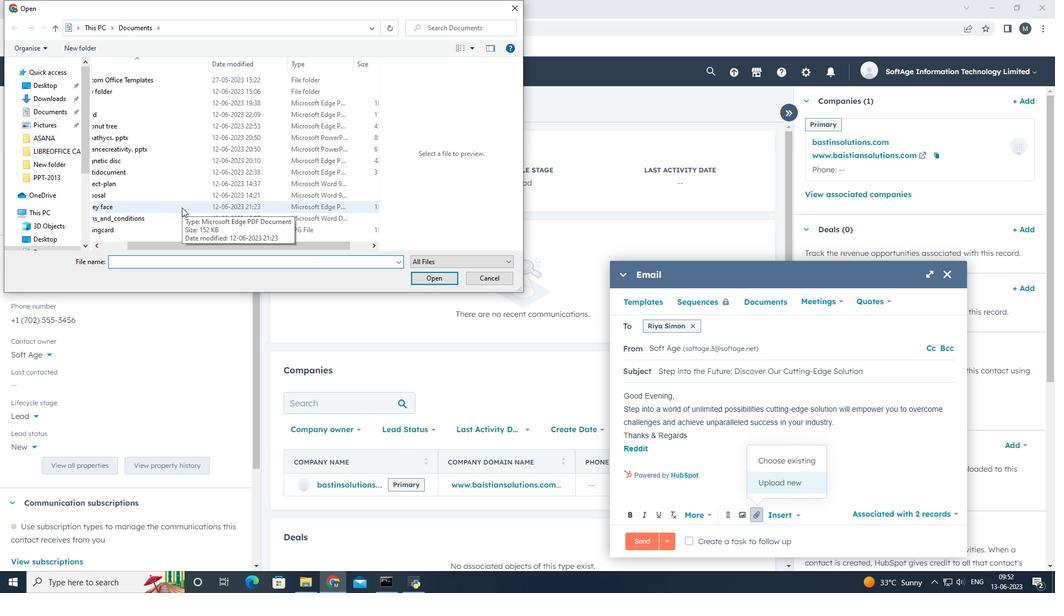 
Action: Mouse moved to (199, 174)
Screenshot: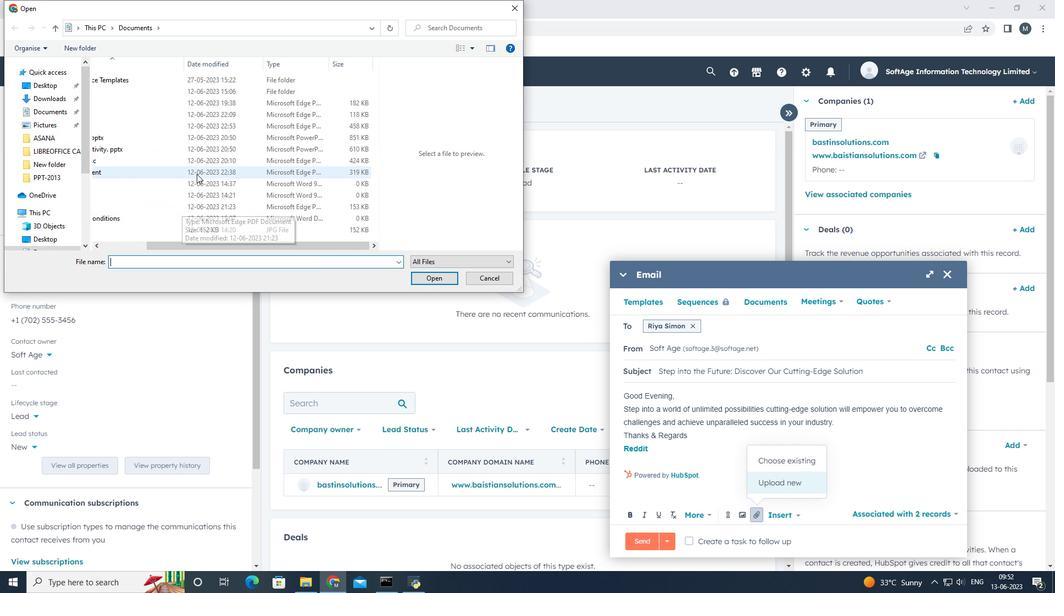 
Action: Mouse scrolled (199, 175) with delta (0, 0)
Screenshot: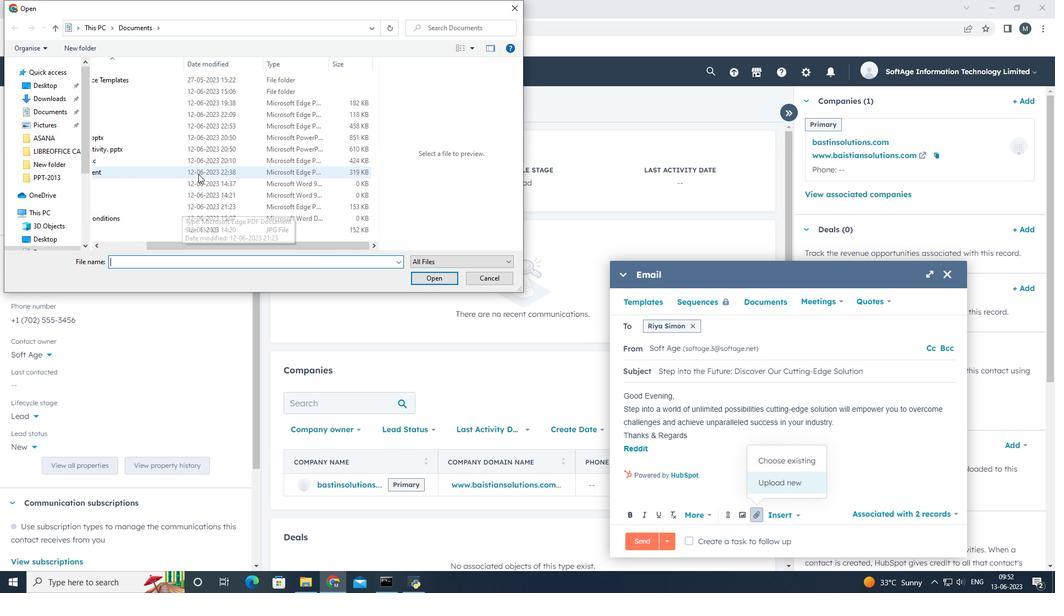 
Action: Mouse moved to (195, 183)
Screenshot: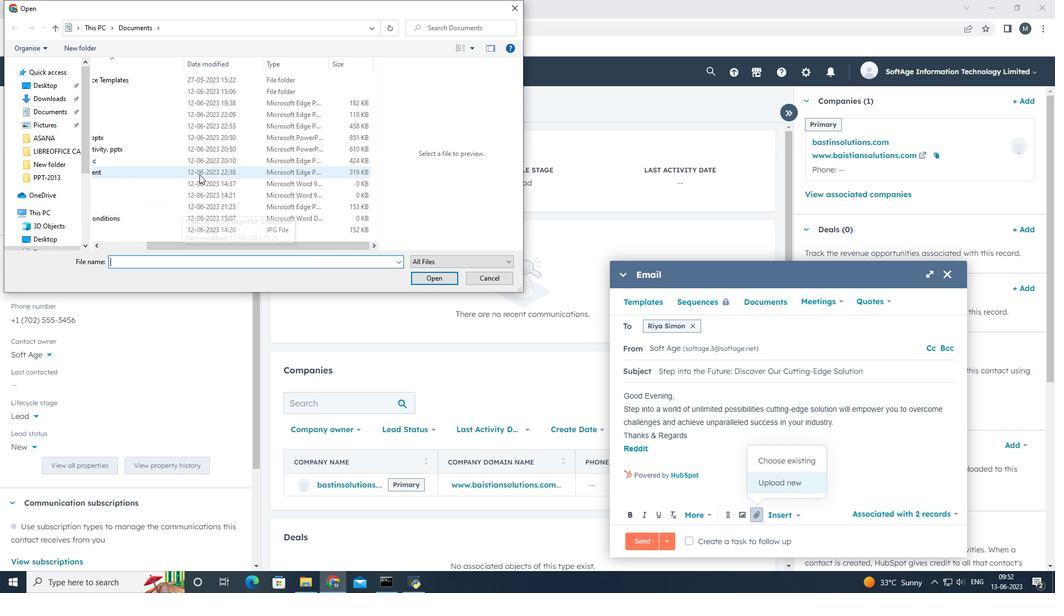 
Action: Mouse scrolled (195, 183) with delta (0, 0)
Screenshot: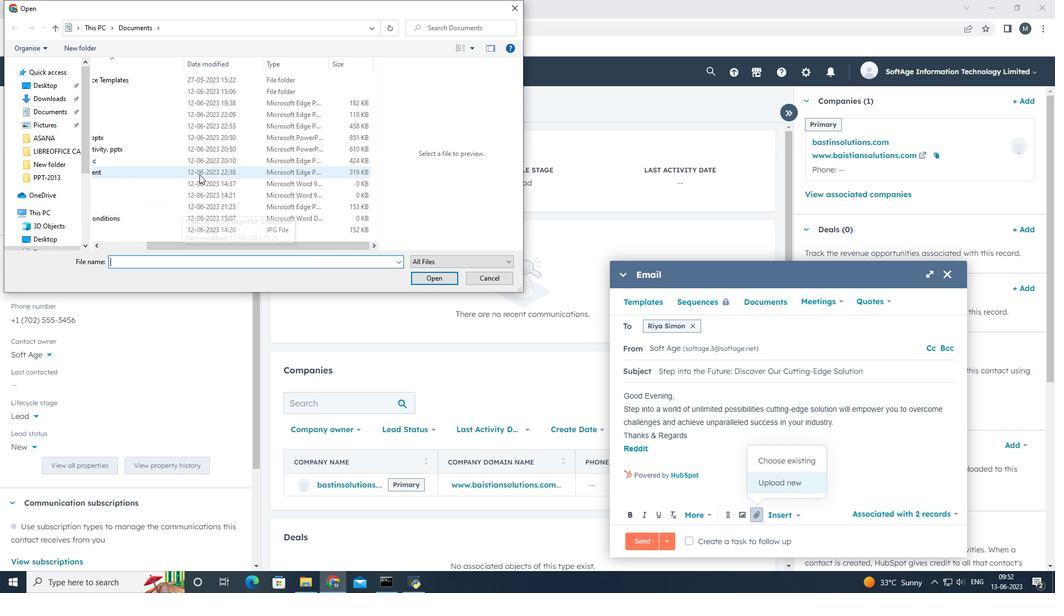 
Action: Mouse moved to (197, 244)
Screenshot: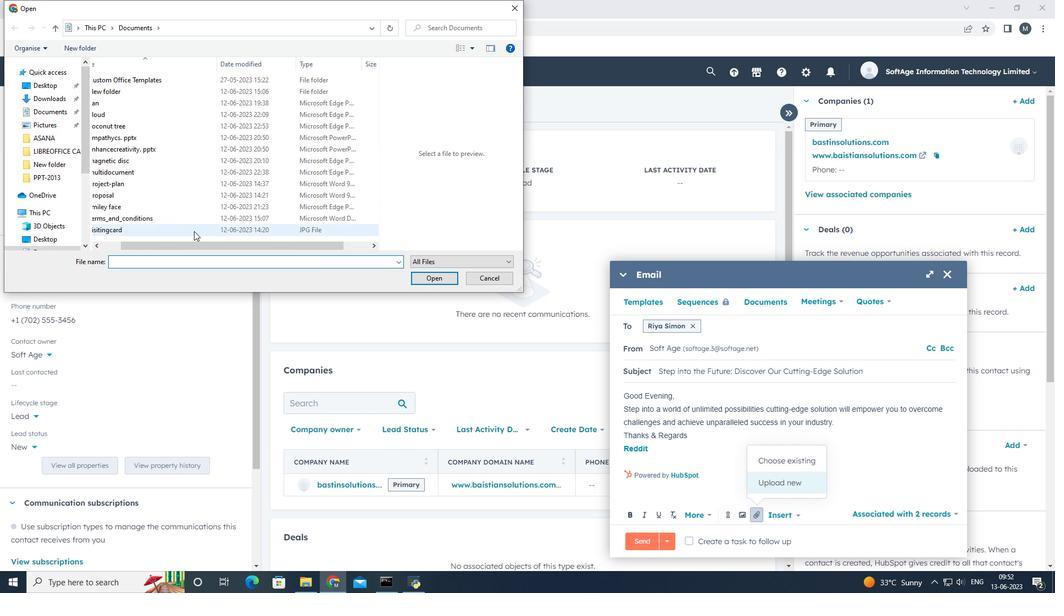 
Action: Mouse pressed left at (197, 244)
Screenshot: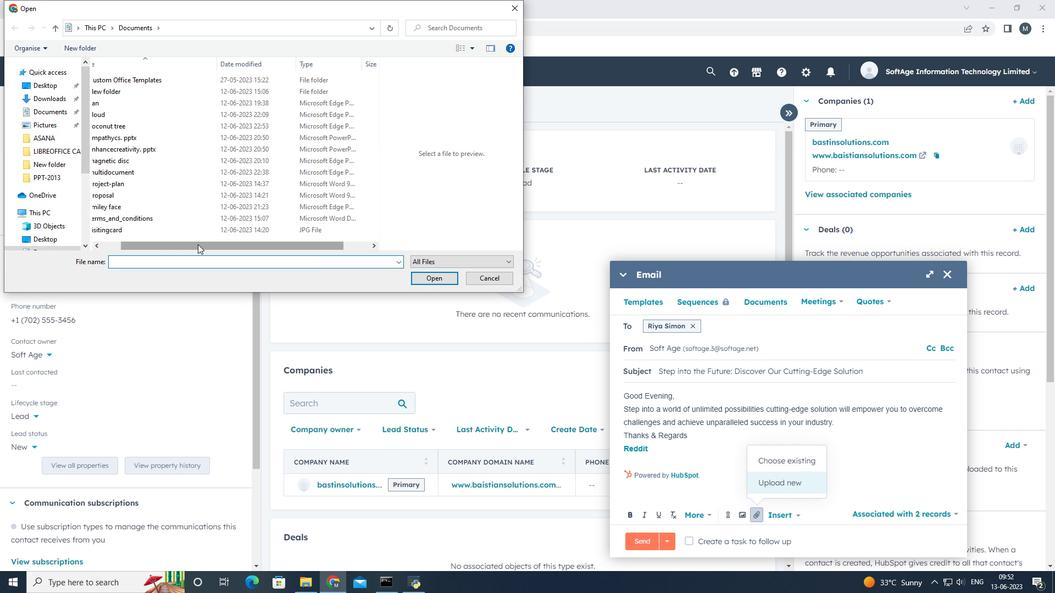
Action: Mouse moved to (156, 194)
Screenshot: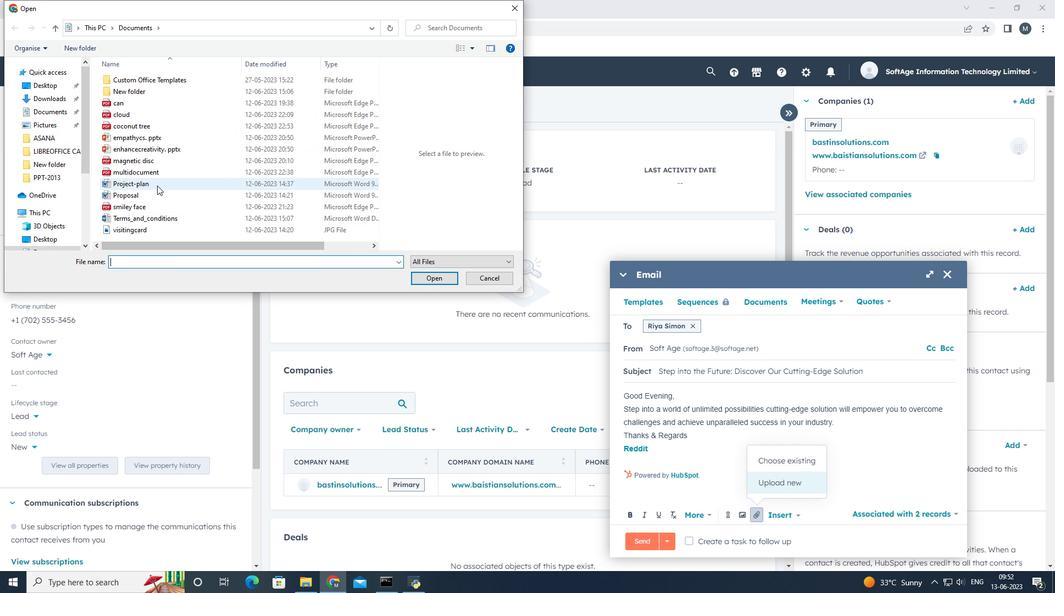 
Action: Mouse pressed left at (156, 194)
Screenshot: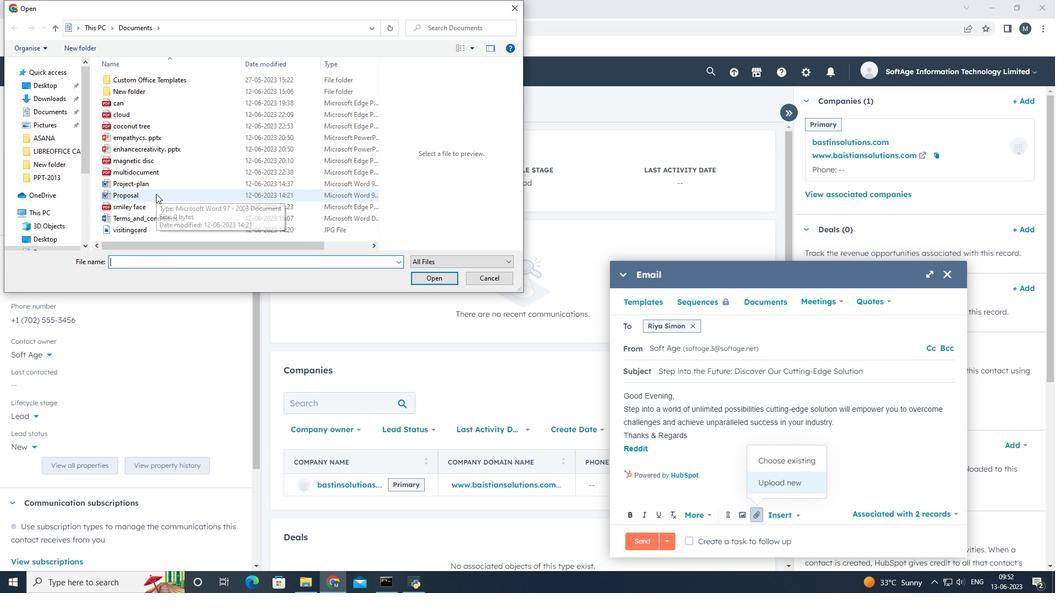 
Action: Mouse moved to (424, 274)
Screenshot: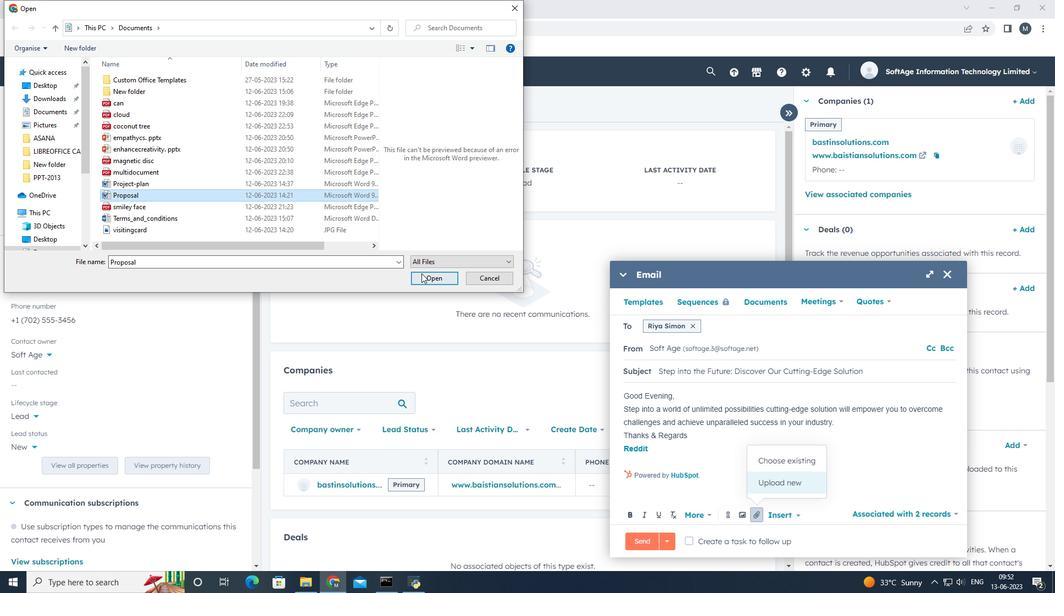 
Action: Mouse pressed left at (424, 274)
Screenshot: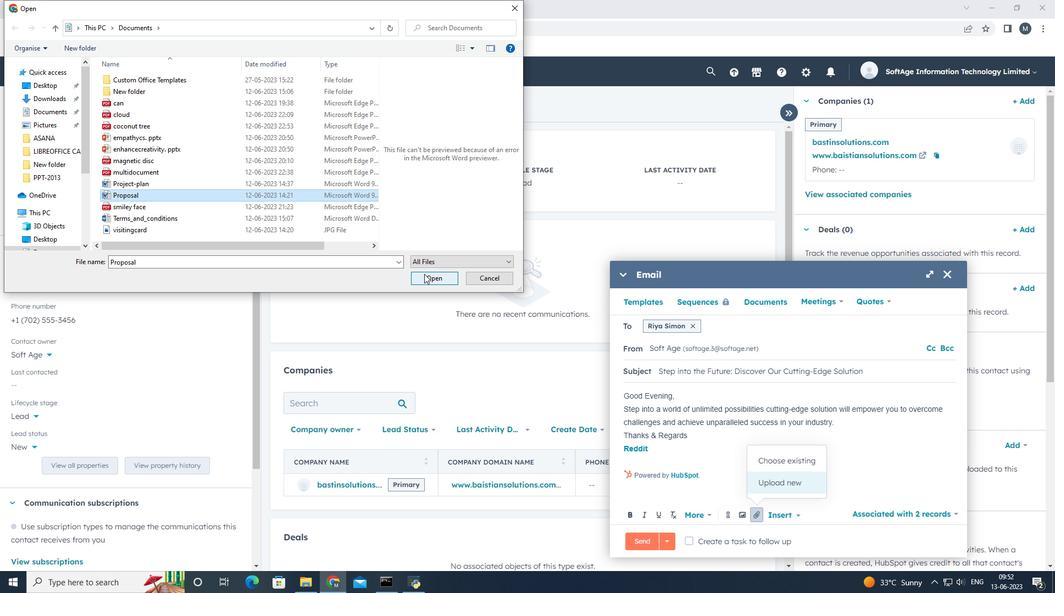 
Action: Mouse moved to (741, 486)
Screenshot: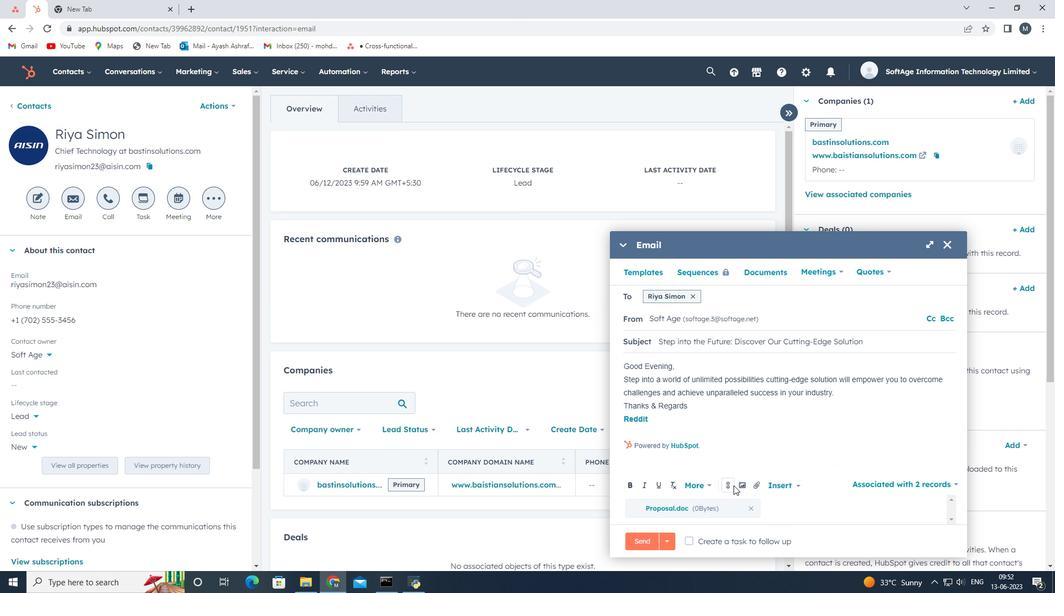 
Action: Mouse pressed left at (741, 486)
Screenshot: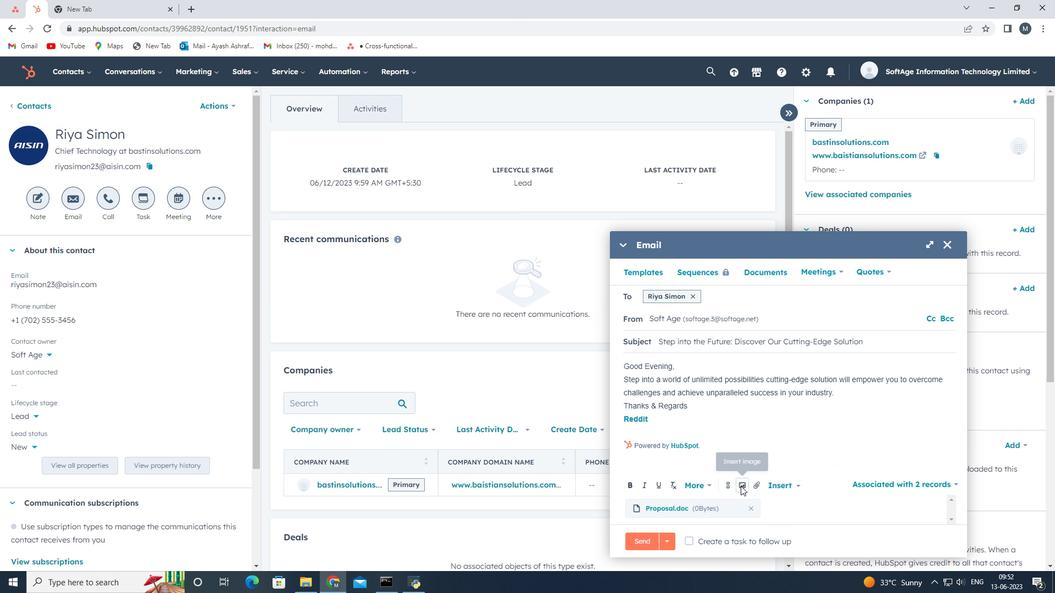 
Action: Mouse moved to (736, 454)
Screenshot: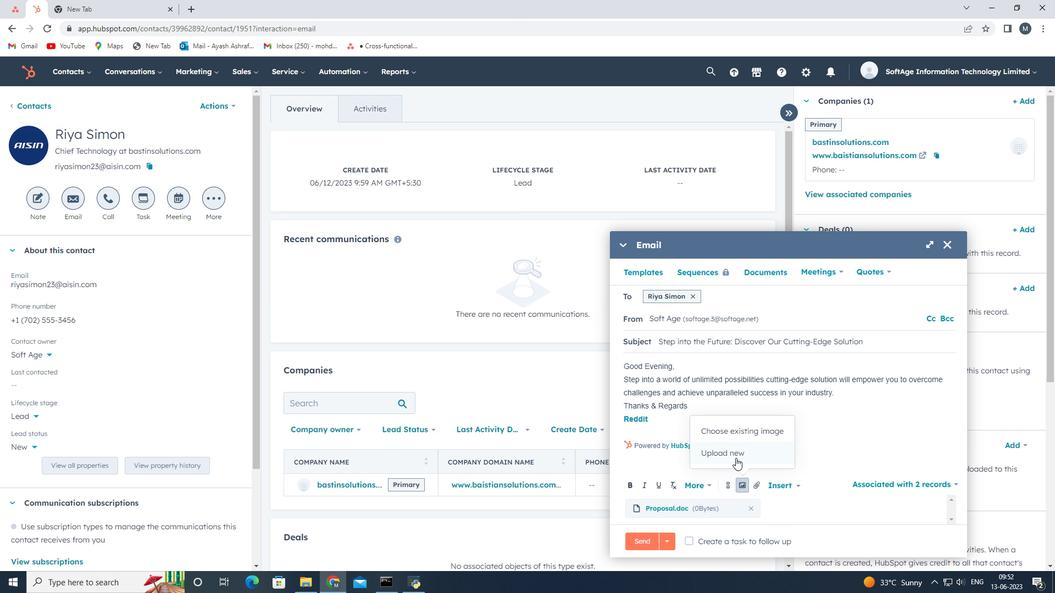 
Action: Mouse pressed left at (736, 454)
Screenshot: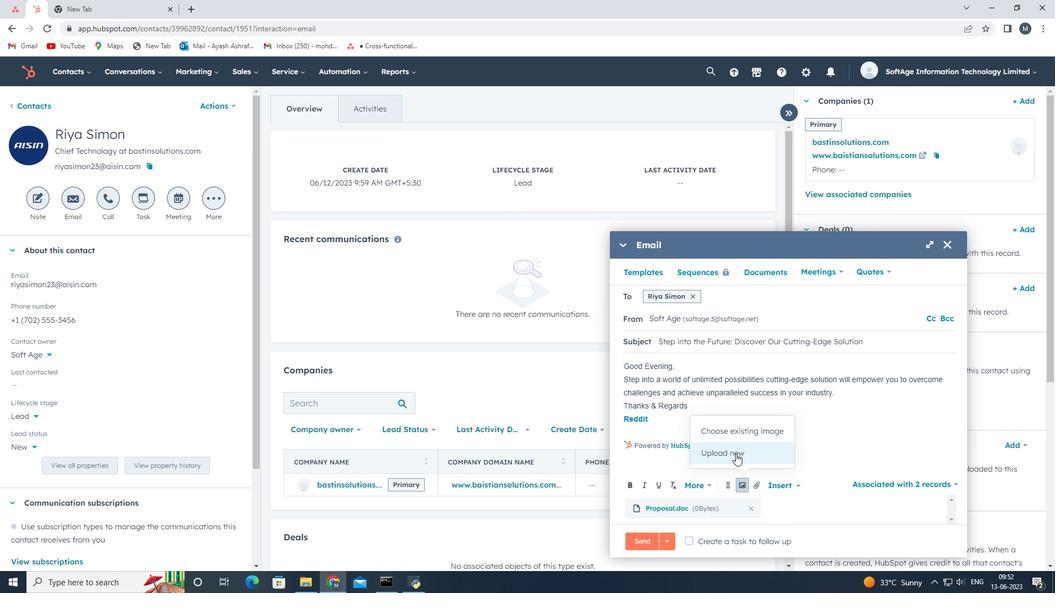 
Action: Mouse moved to (168, 102)
Screenshot: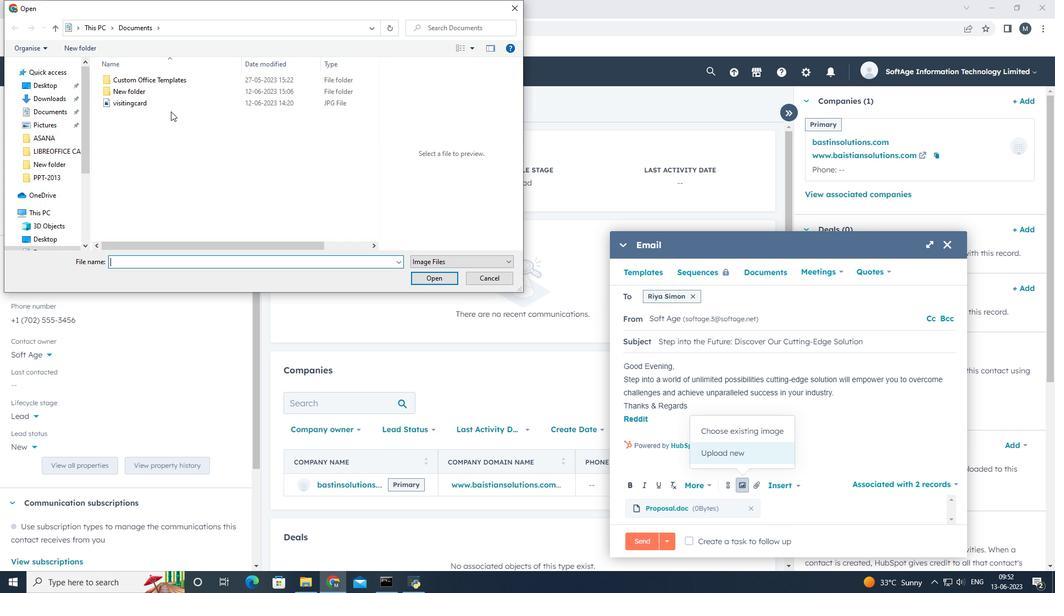 
Action: Mouse pressed left at (168, 102)
Screenshot: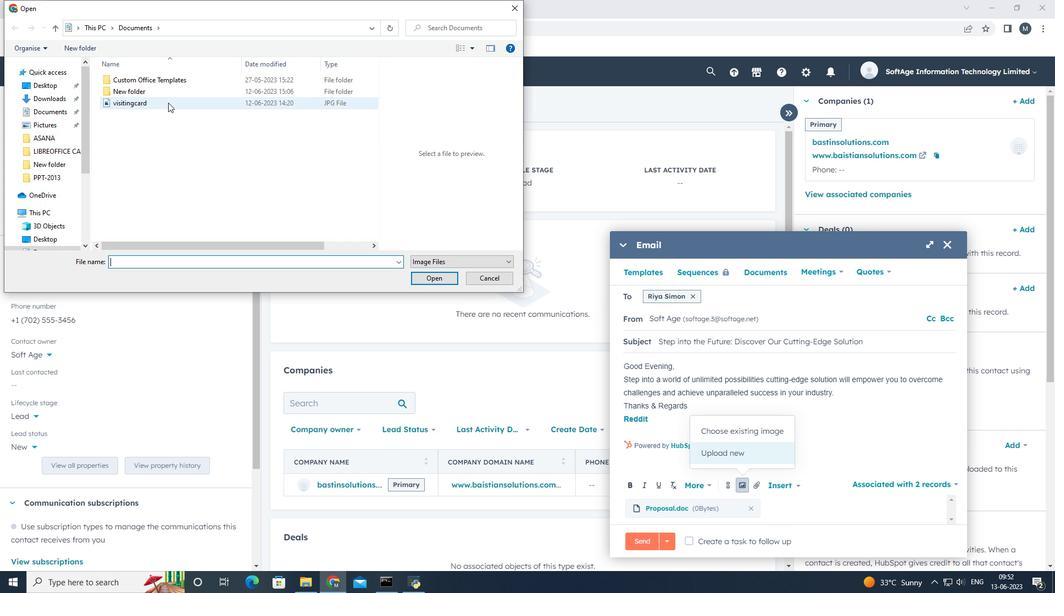 
Action: Mouse moved to (434, 278)
Screenshot: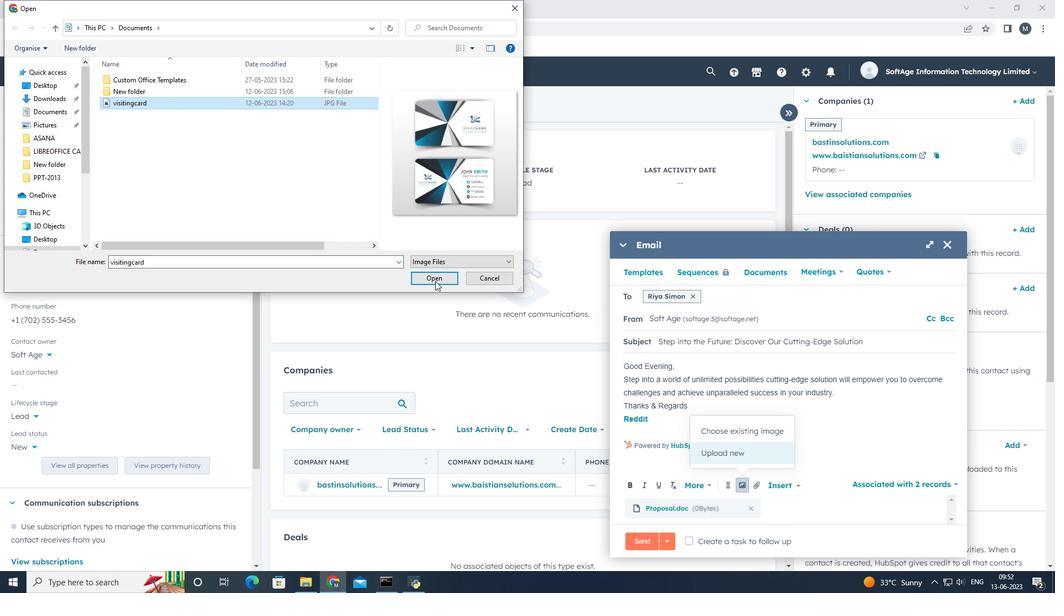 
Action: Mouse pressed left at (434, 278)
Screenshot: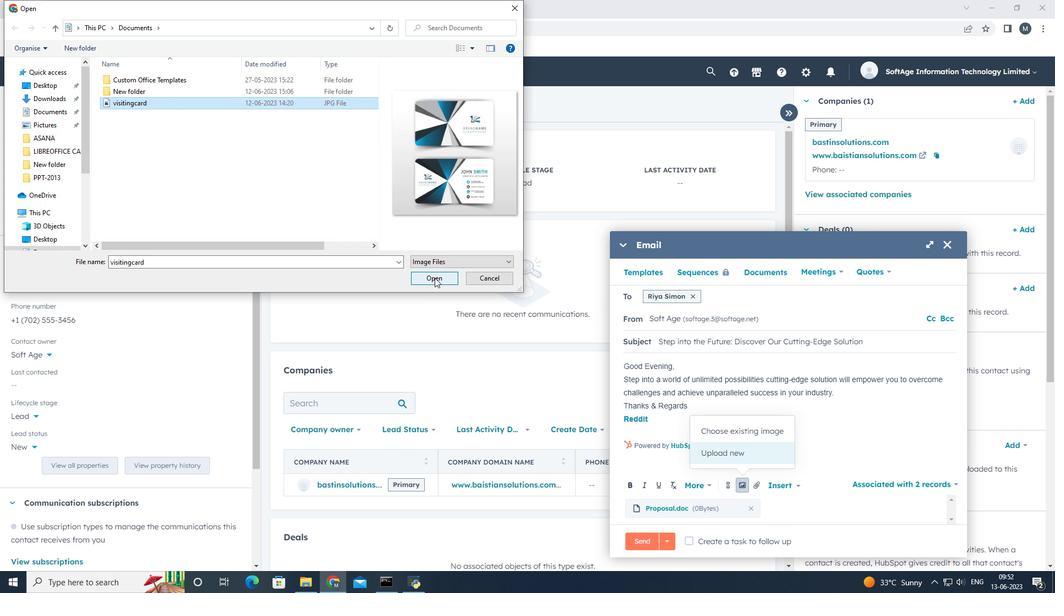 
Action: Mouse moved to (689, 456)
Screenshot: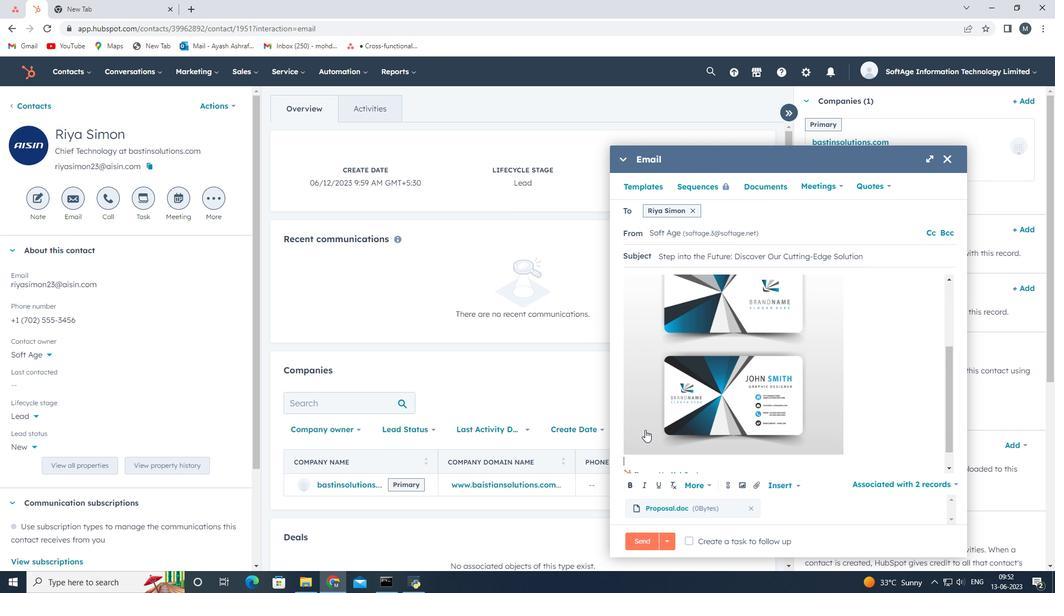 
Action: Mouse scrolled (689, 455) with delta (0, 0)
Screenshot: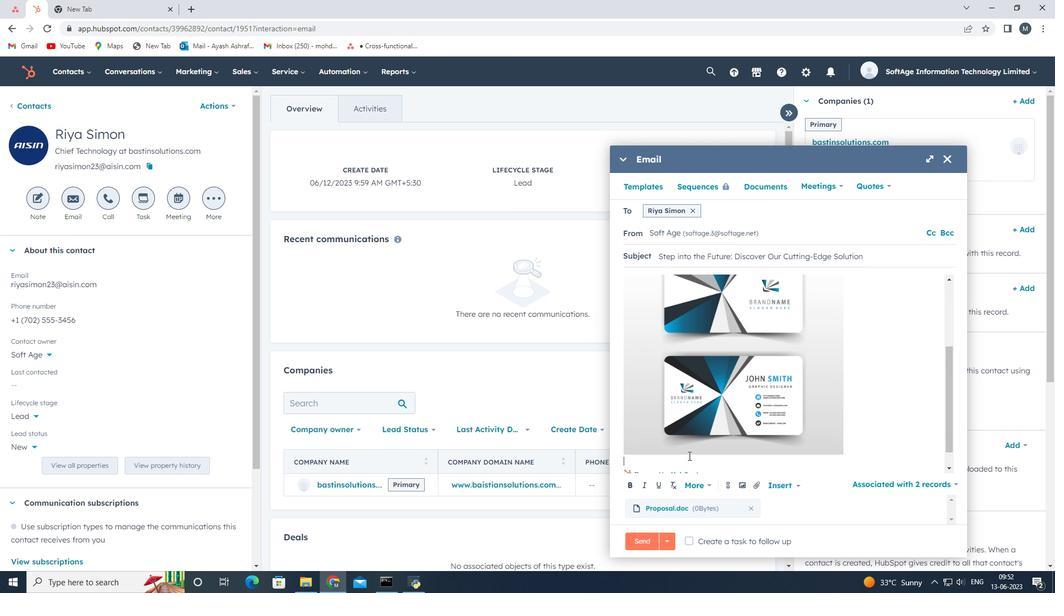 
Action: Mouse scrolled (689, 455) with delta (0, 0)
Screenshot: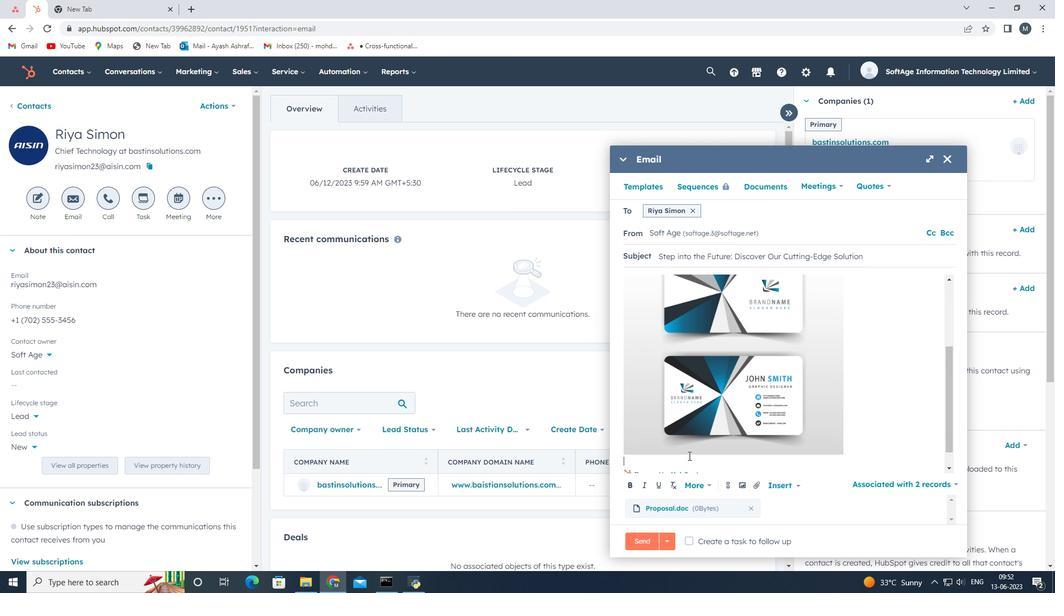 
Action: Mouse scrolled (689, 455) with delta (0, 0)
Screenshot: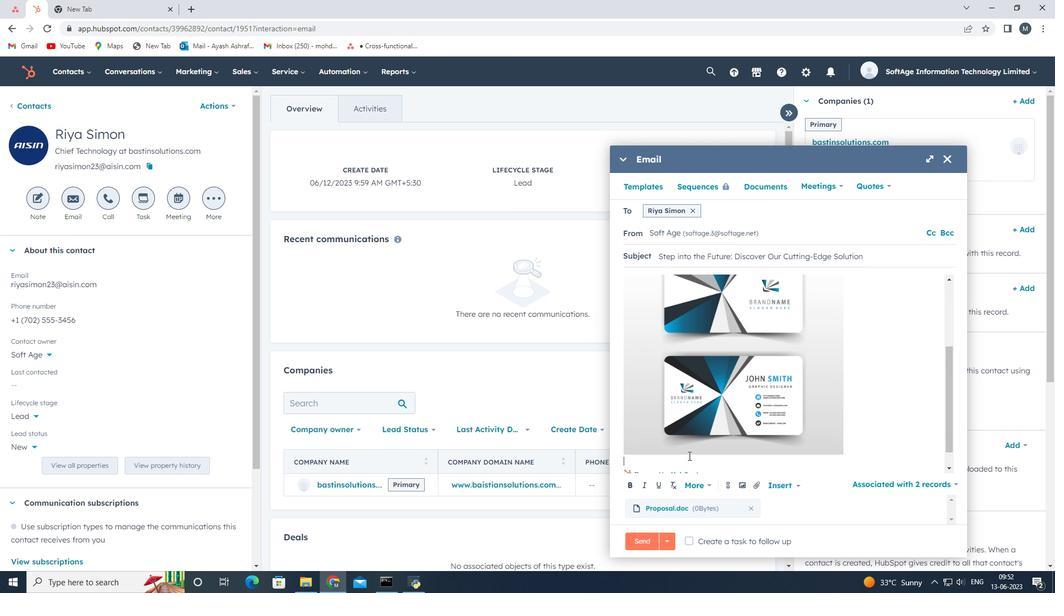 
Action: Mouse scrolled (689, 455) with delta (0, 0)
Screenshot: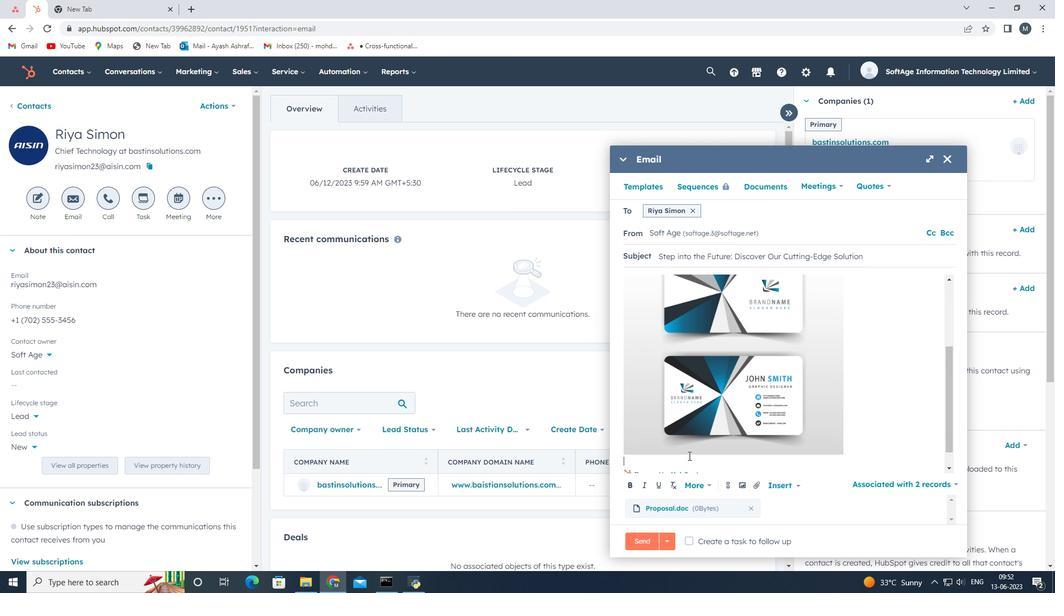 
Action: Mouse moved to (686, 541)
Screenshot: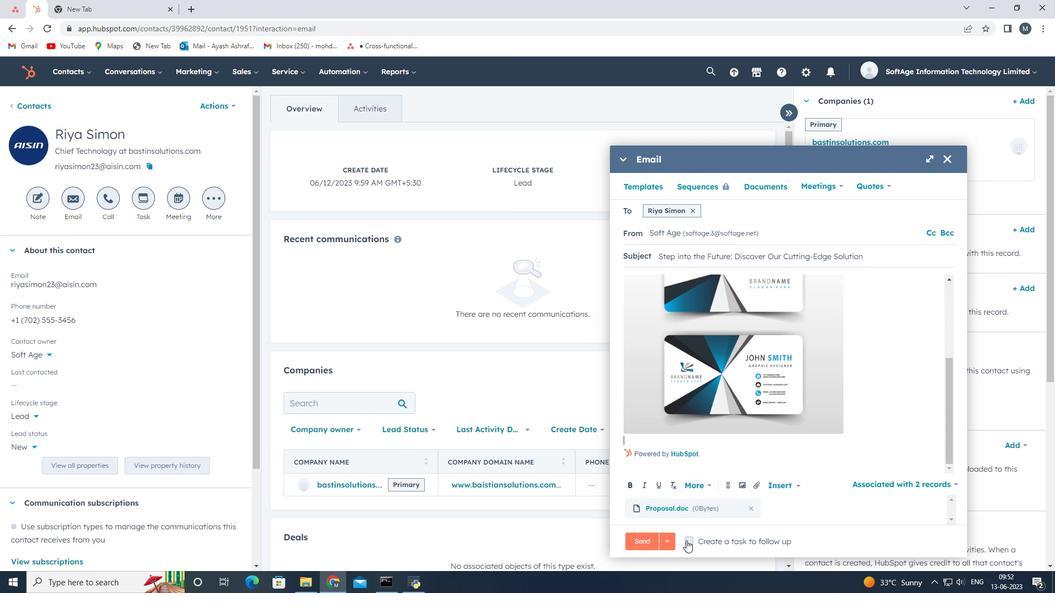 
Action: Mouse pressed left at (686, 541)
Screenshot: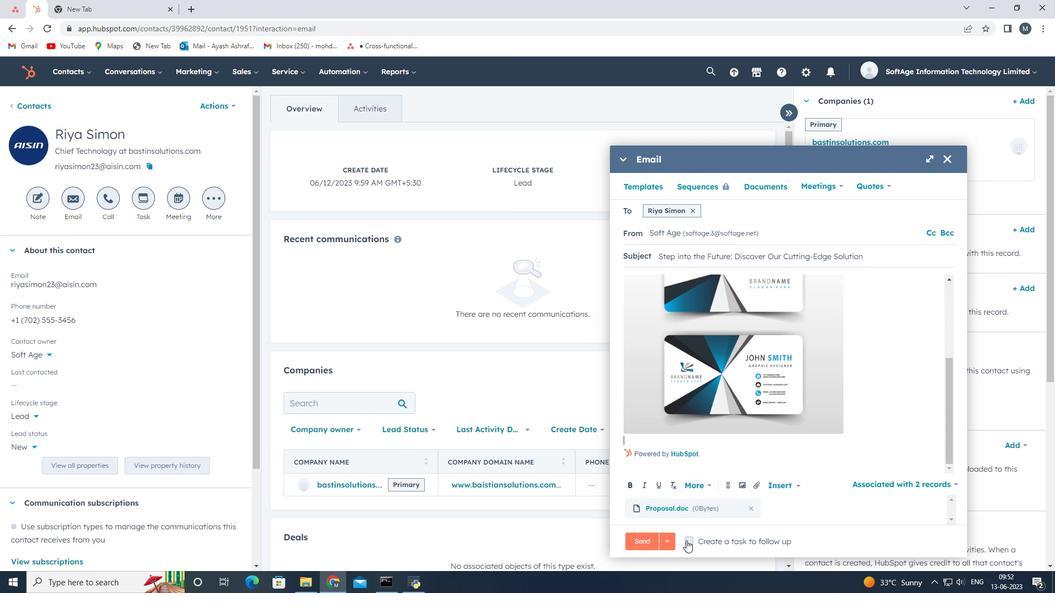 
Action: Mouse moved to (845, 542)
Screenshot: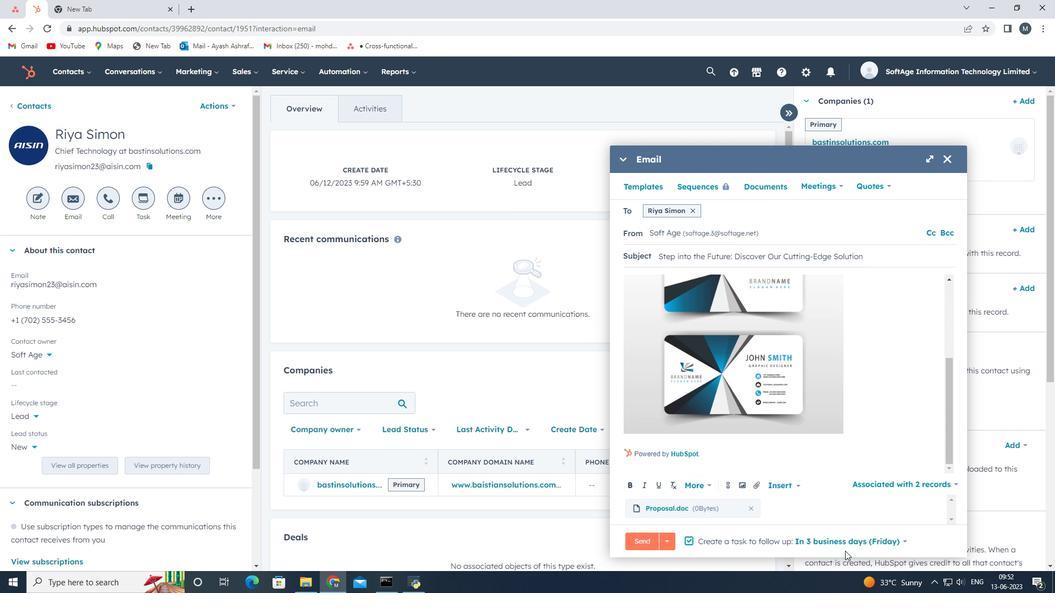
Action: Mouse pressed left at (845, 542)
Screenshot: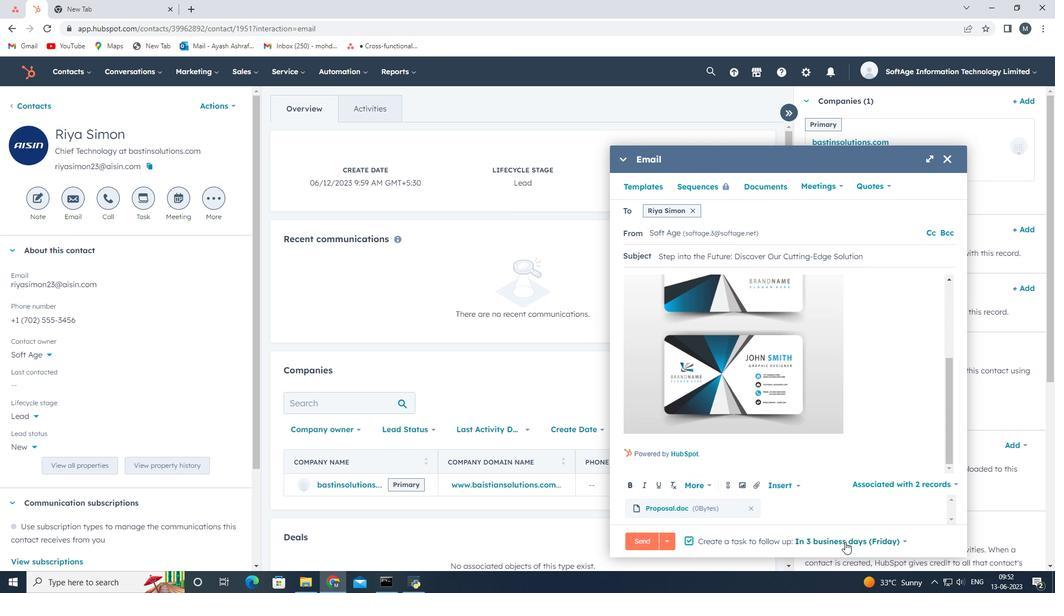 
Action: Mouse moved to (838, 437)
Screenshot: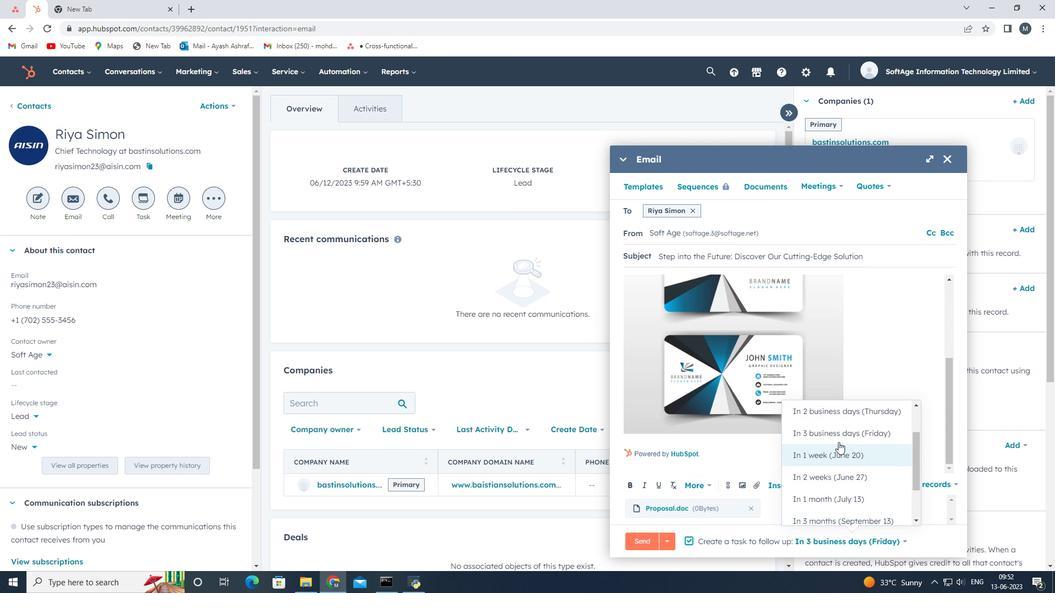 
Action: Mouse pressed left at (838, 437)
Screenshot: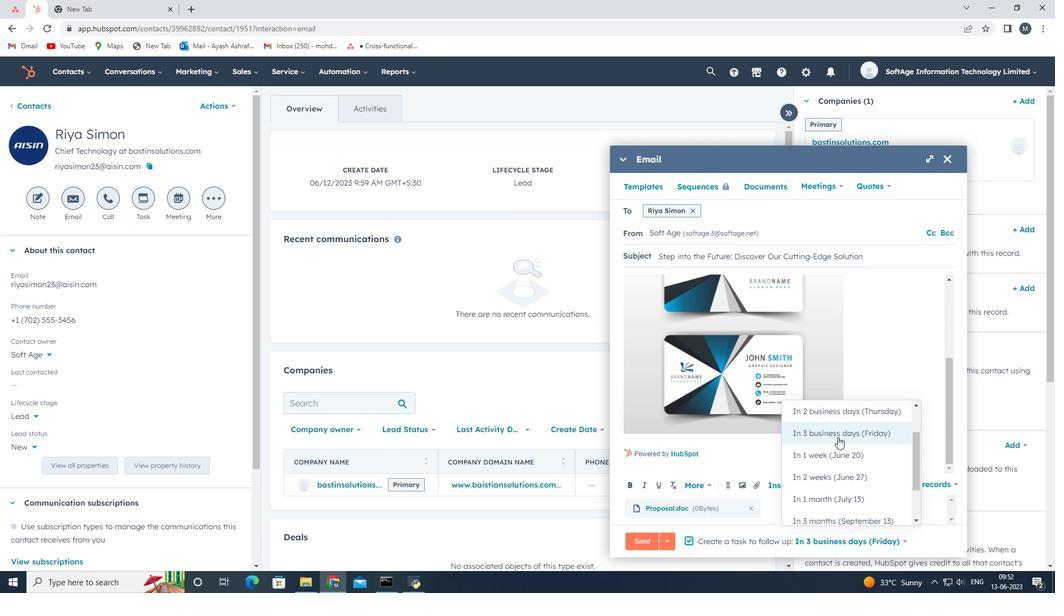 
Action: Mouse moved to (639, 543)
Screenshot: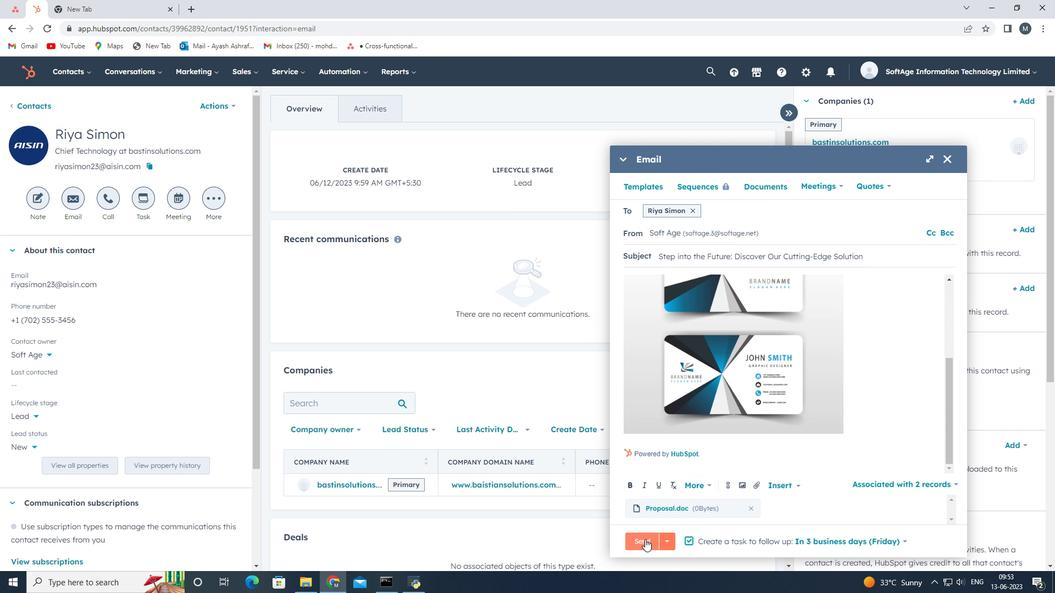 
Action: Mouse pressed left at (639, 543)
Screenshot: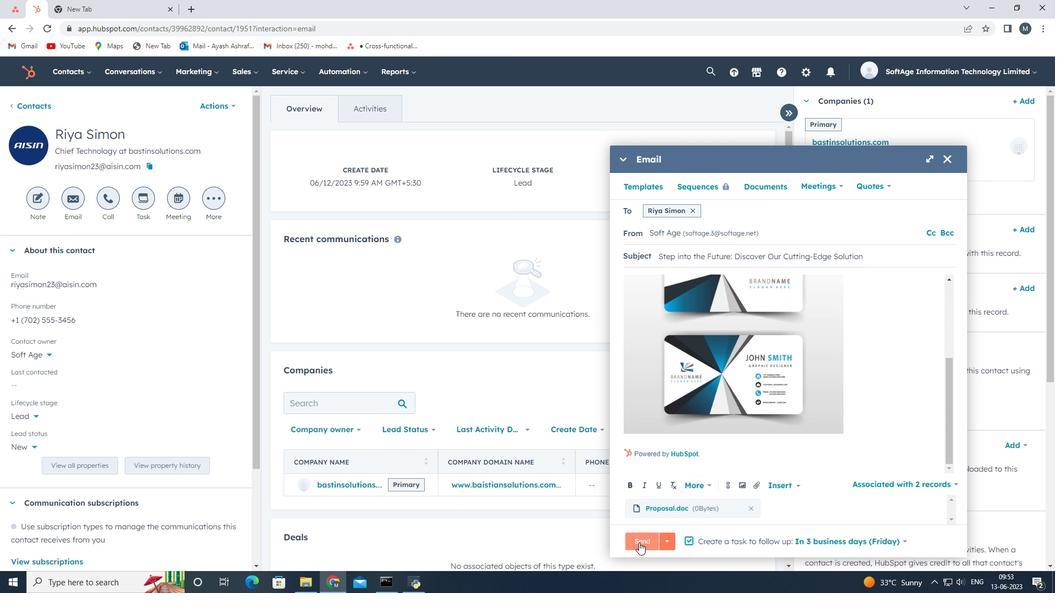 
Action: Mouse moved to (465, 335)
Screenshot: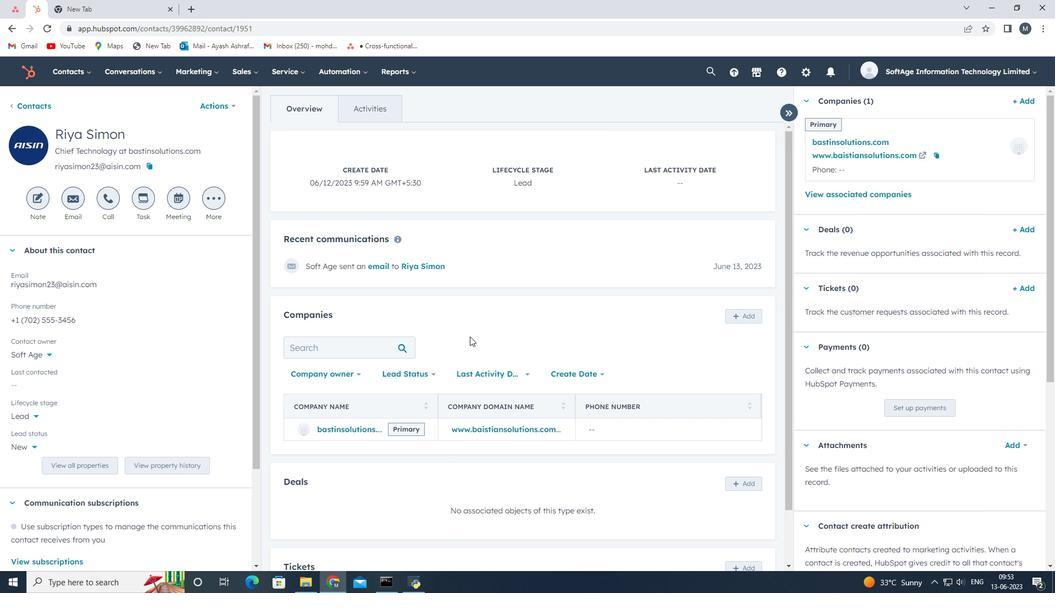 
